 Task: Find connections with filter location Middelkerke with filter topic #Innovativewith filter profile language Potuguese with filter current company Mercuri Urval with filter school Jobs for young freshers in Vellore with filter industry Hydroelectric Power Generation with filter service category Demand Generation with filter keywords title Truck Driver
Action: Mouse moved to (555, 119)
Screenshot: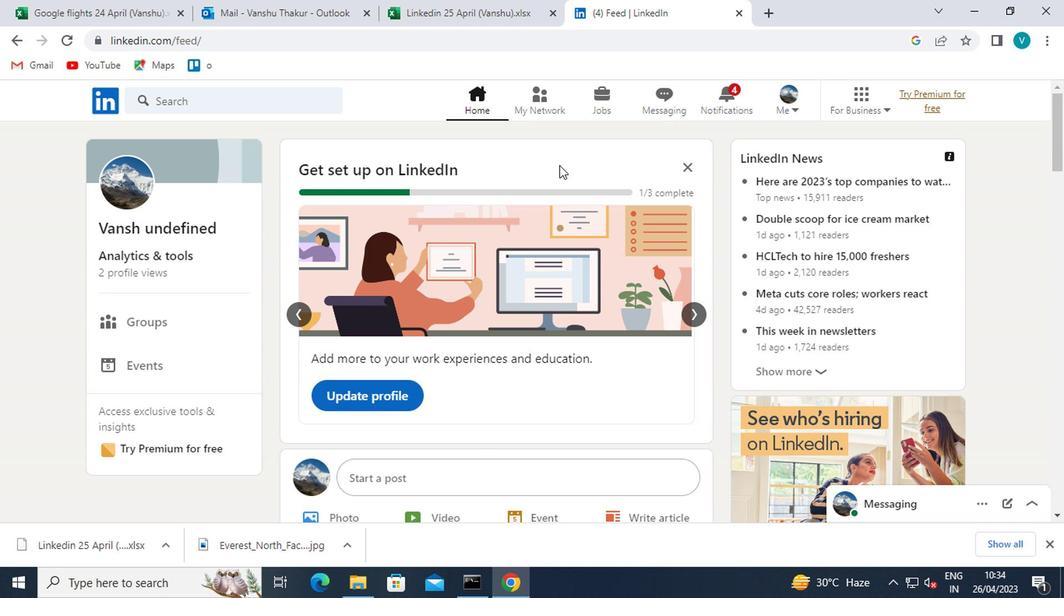 
Action: Mouse pressed left at (555, 119)
Screenshot: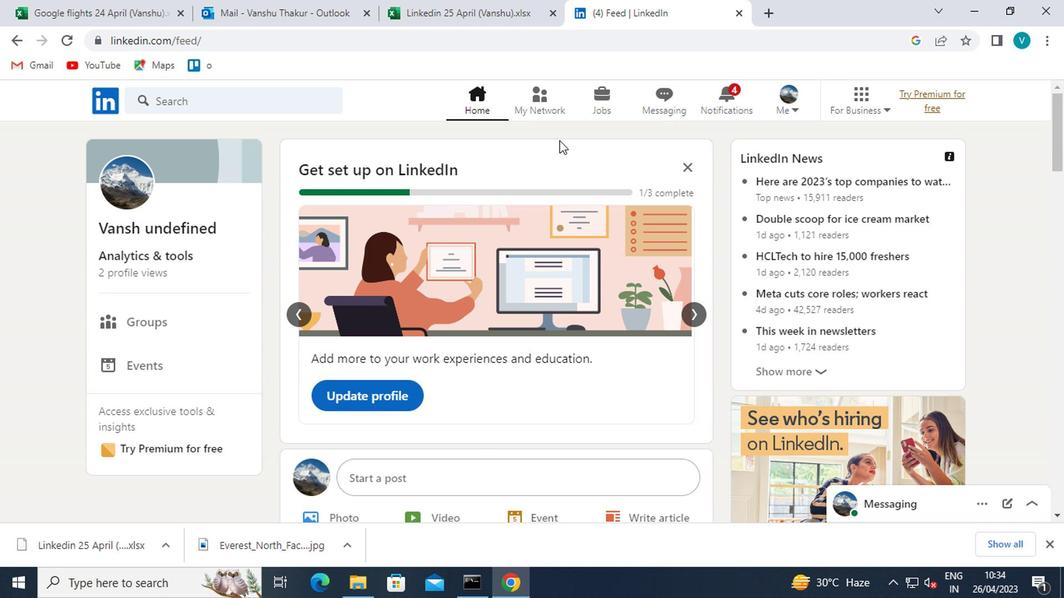 
Action: Mouse moved to (175, 181)
Screenshot: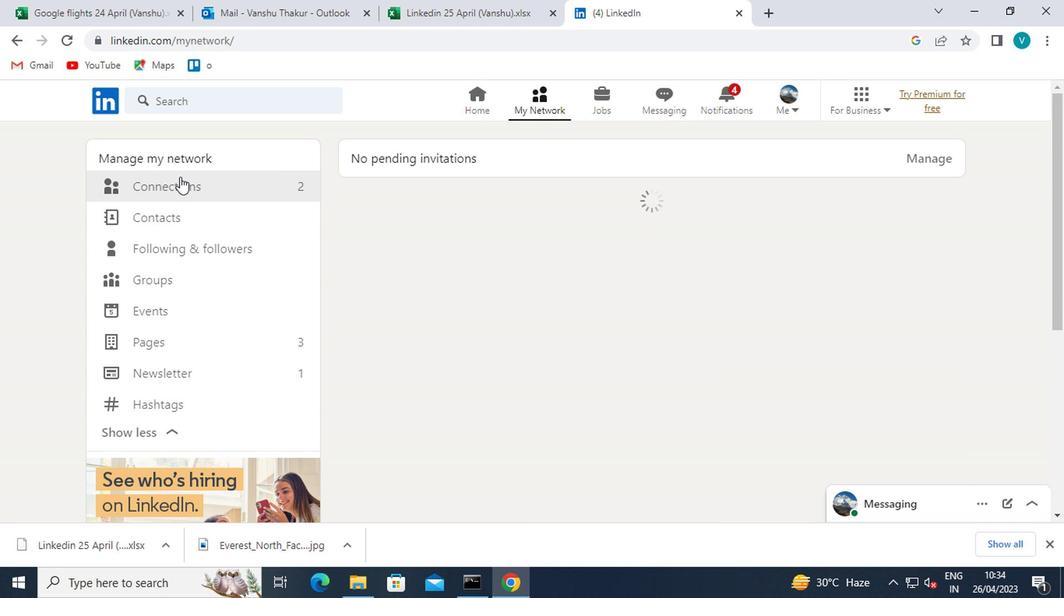 
Action: Mouse pressed left at (175, 181)
Screenshot: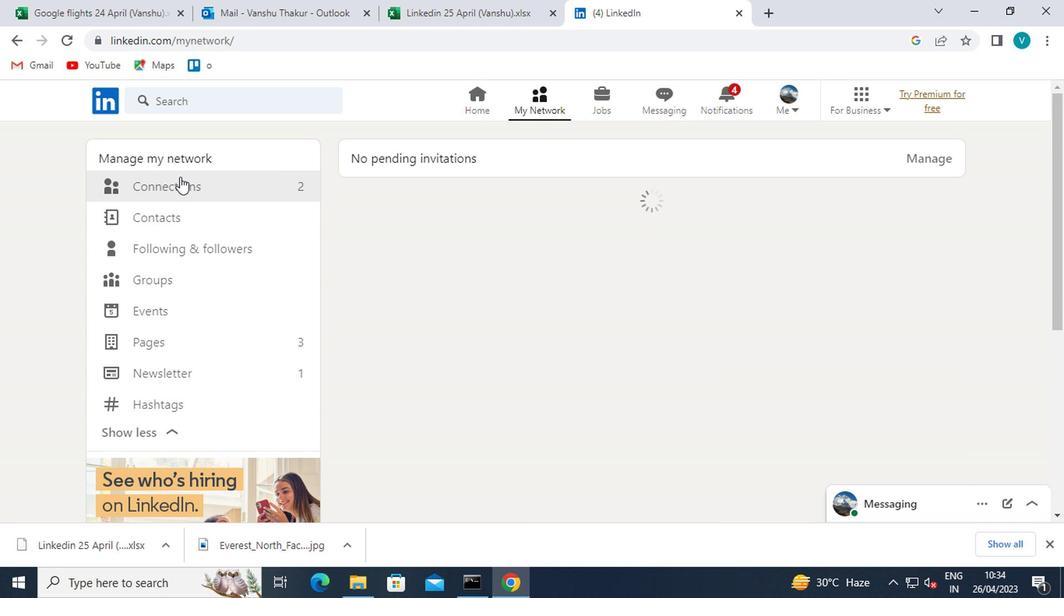 
Action: Mouse moved to (646, 198)
Screenshot: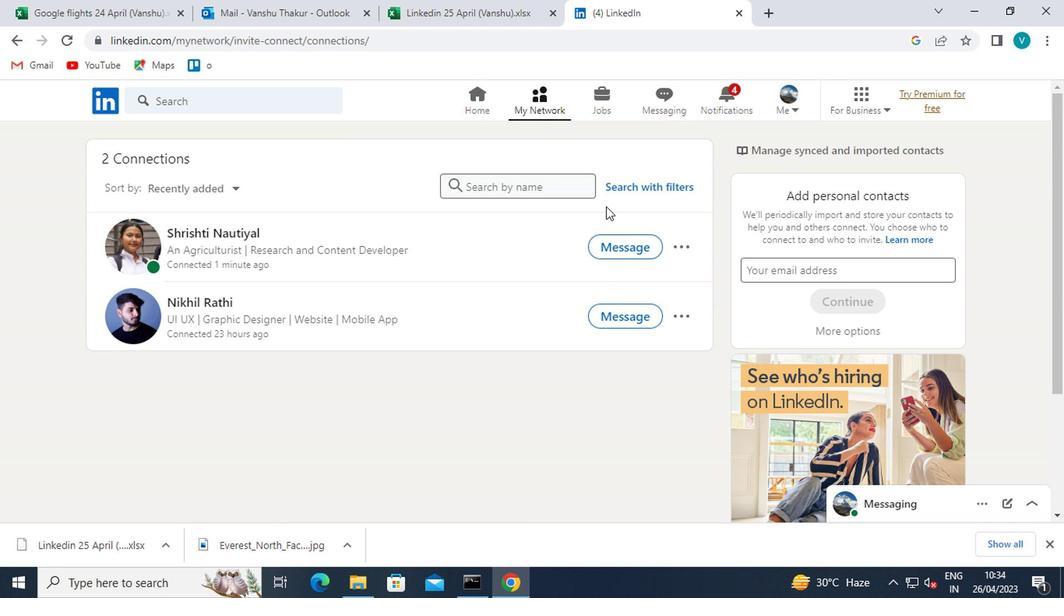 
Action: Mouse pressed left at (646, 198)
Screenshot: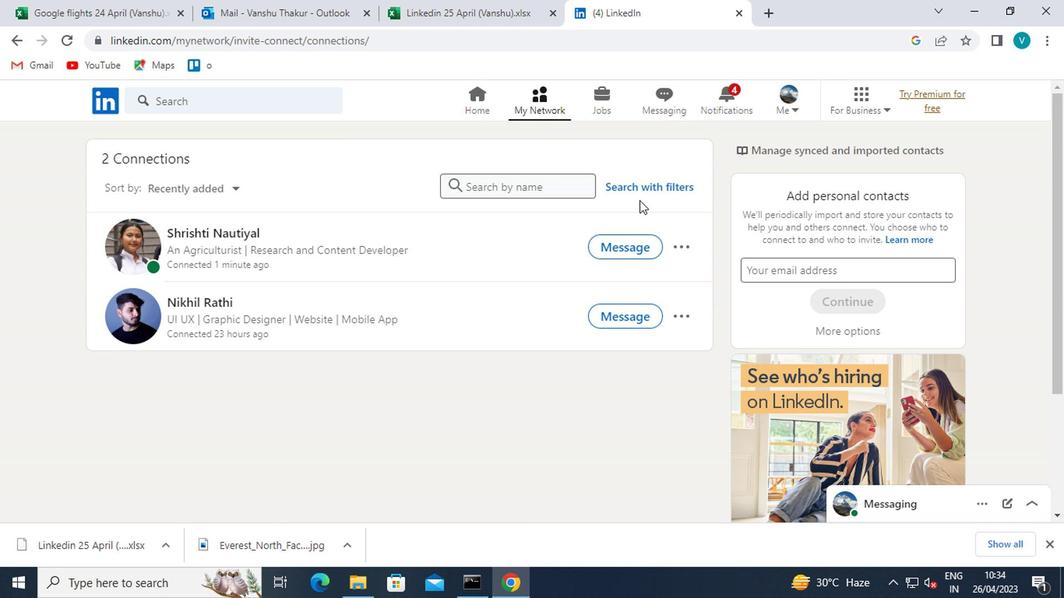 
Action: Mouse moved to (651, 193)
Screenshot: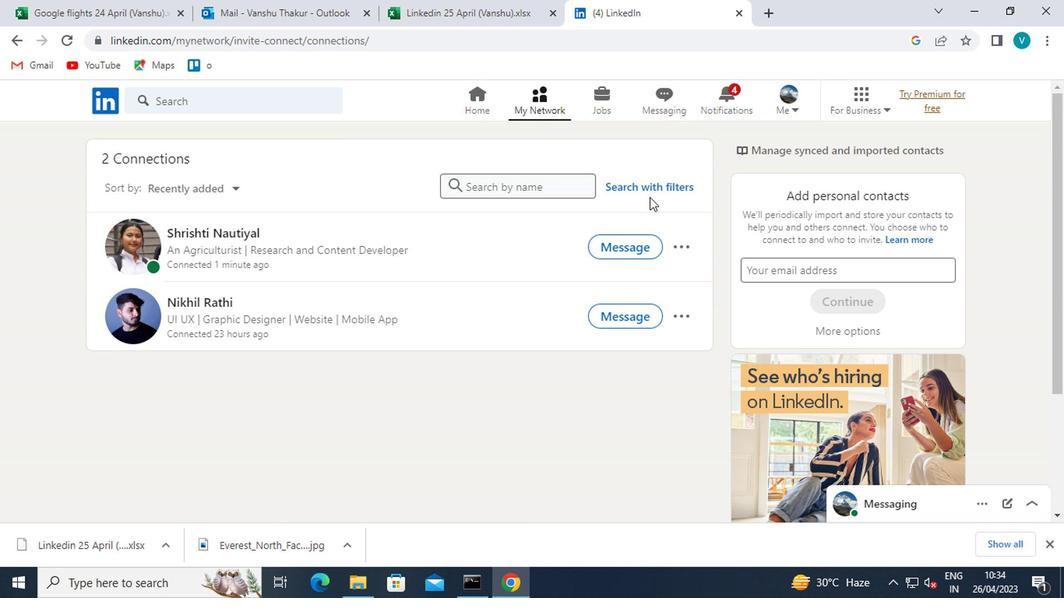 
Action: Mouse pressed left at (651, 193)
Screenshot: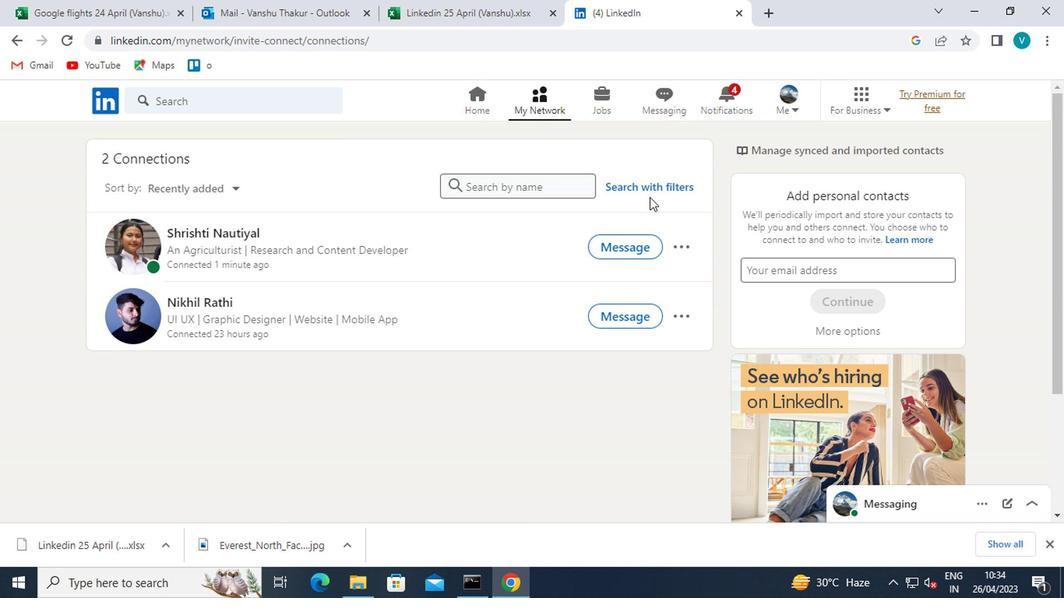 
Action: Mouse moved to (520, 141)
Screenshot: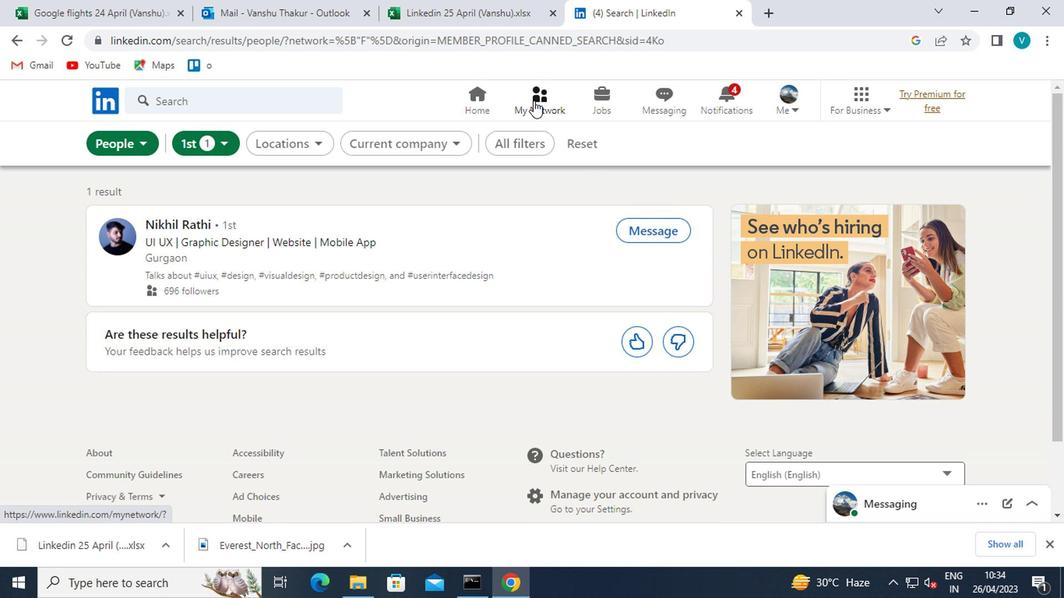 
Action: Mouse pressed left at (520, 141)
Screenshot: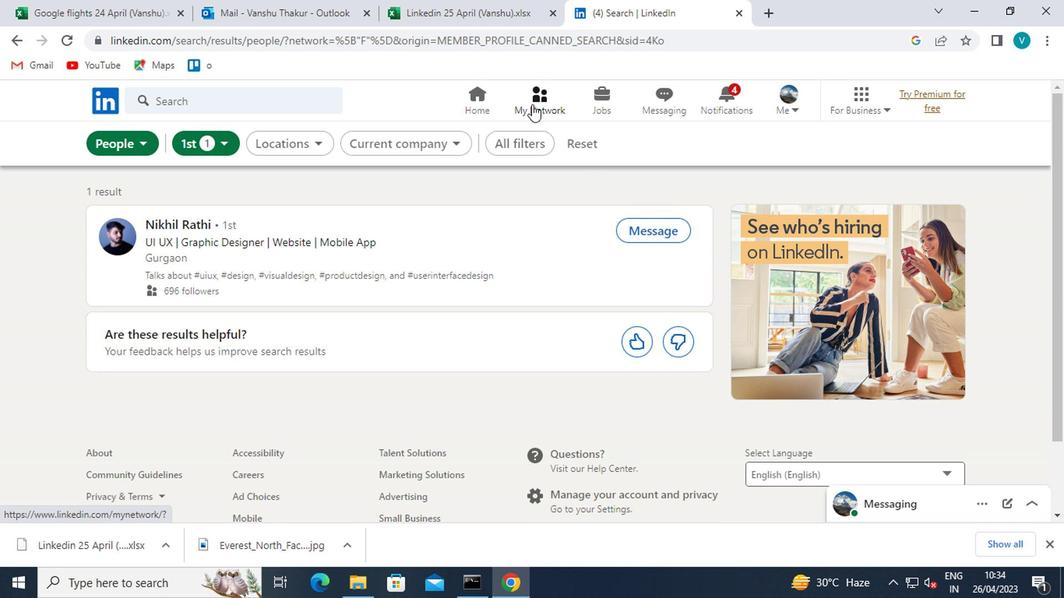 
Action: Mouse moved to (732, 257)
Screenshot: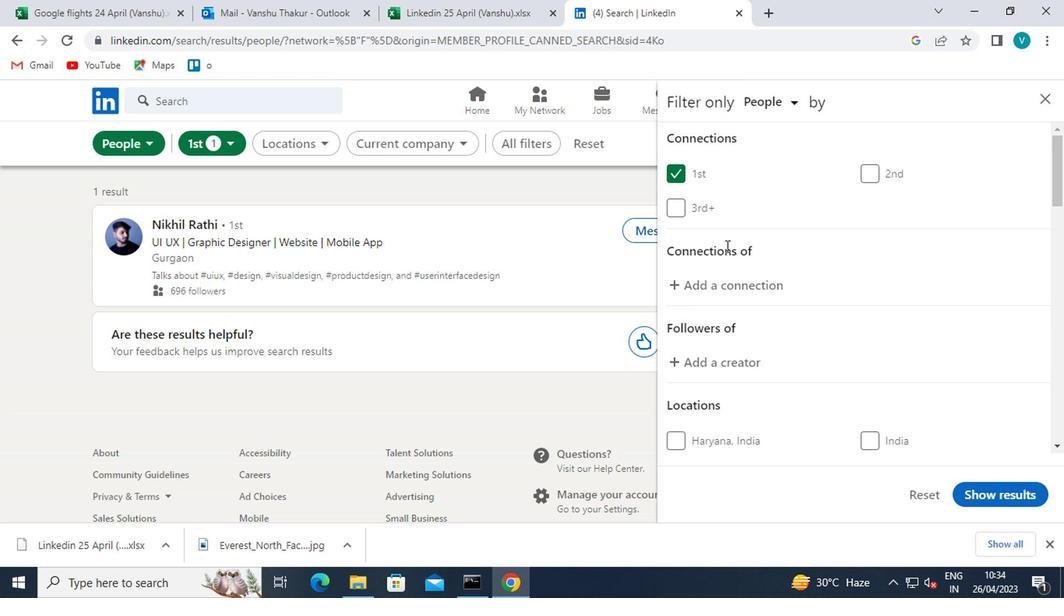 
Action: Mouse scrolled (732, 256) with delta (0, 0)
Screenshot: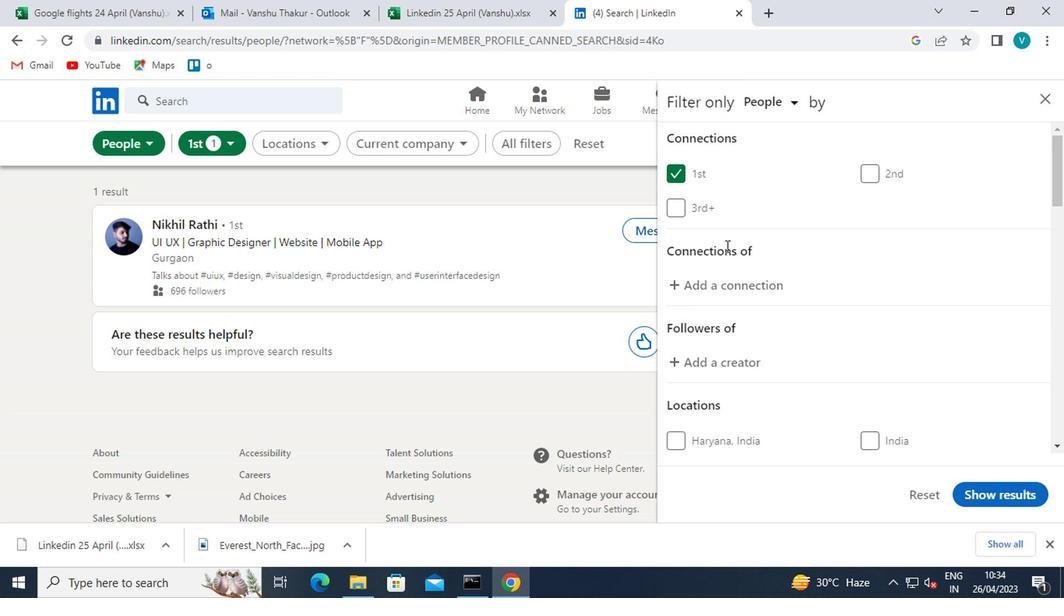 
Action: Mouse moved to (733, 257)
Screenshot: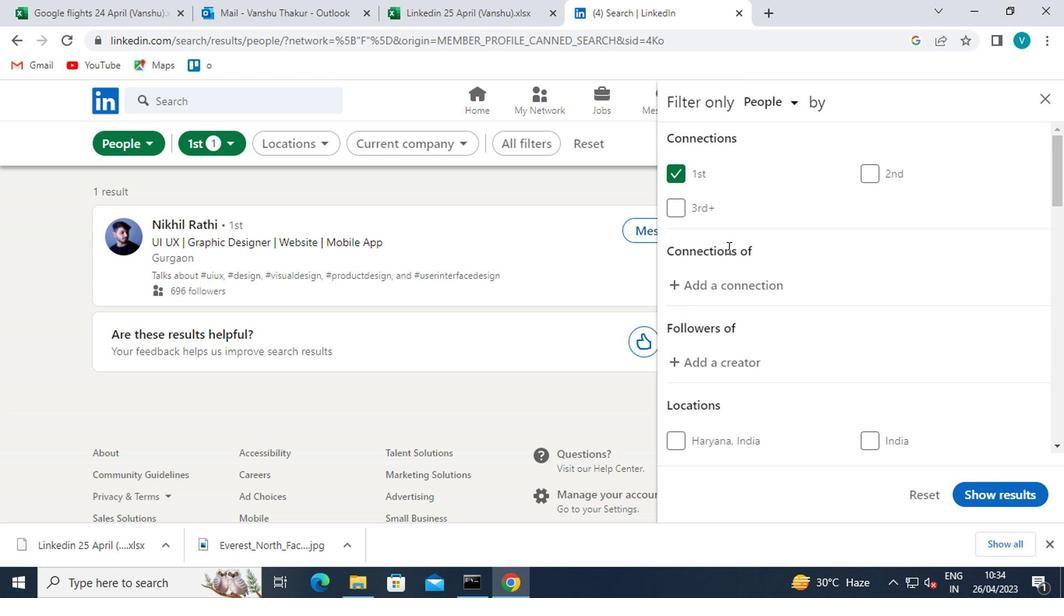 
Action: Mouse scrolled (733, 257) with delta (0, 0)
Screenshot: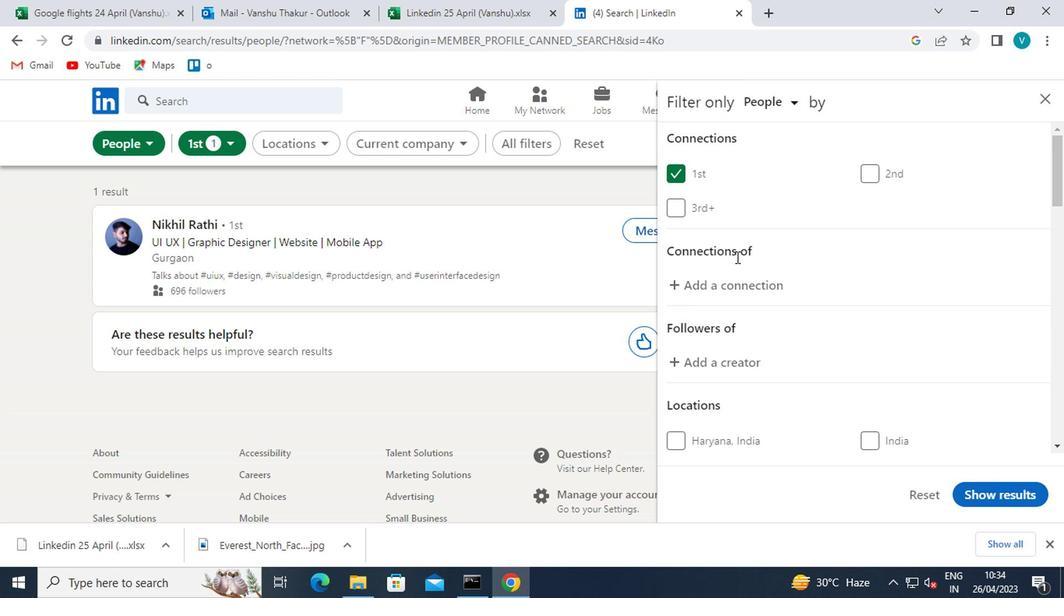 
Action: Mouse scrolled (733, 257) with delta (0, 0)
Screenshot: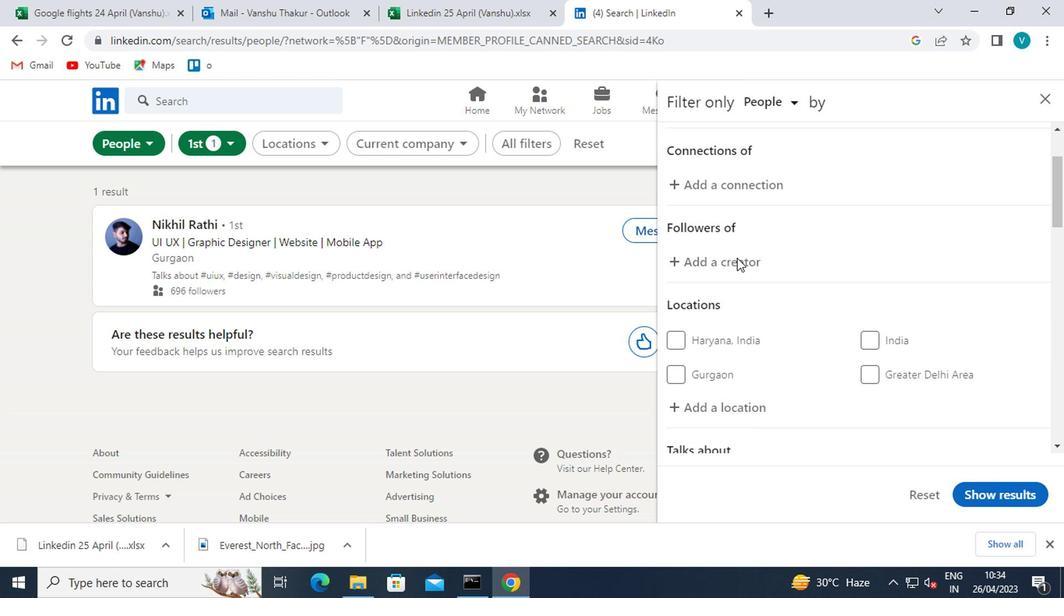 
Action: Mouse moved to (736, 278)
Screenshot: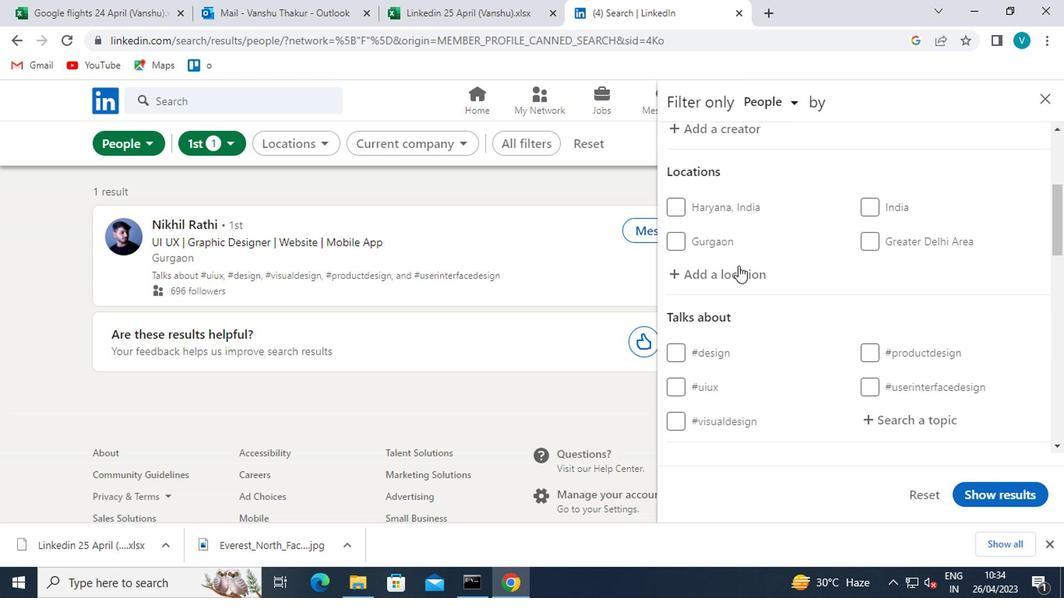 
Action: Mouse pressed left at (736, 278)
Screenshot: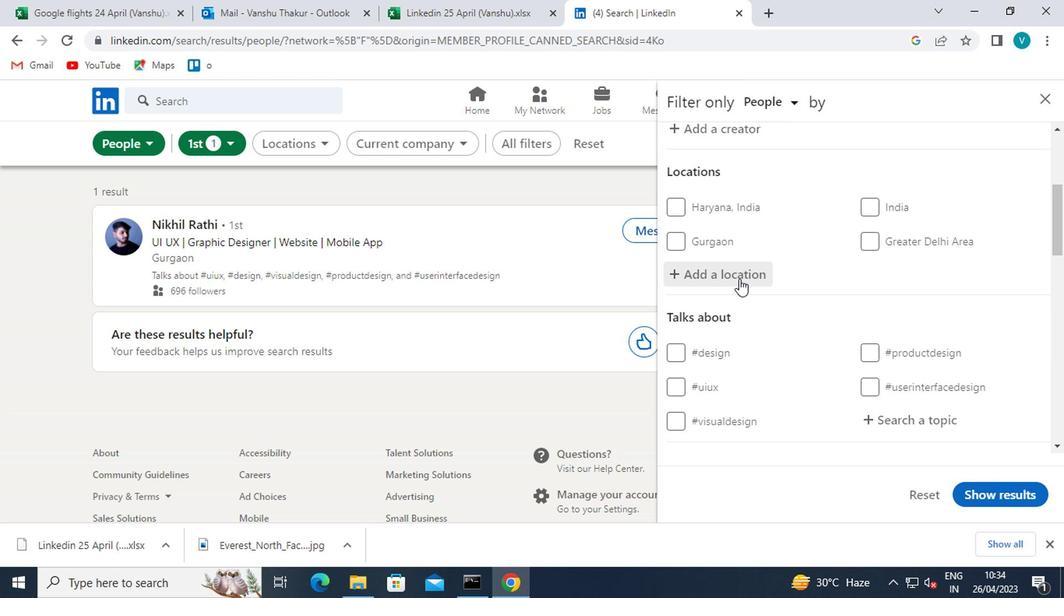 
Action: Key pressed <Key.shift>MIDDLEKERKE
Screenshot: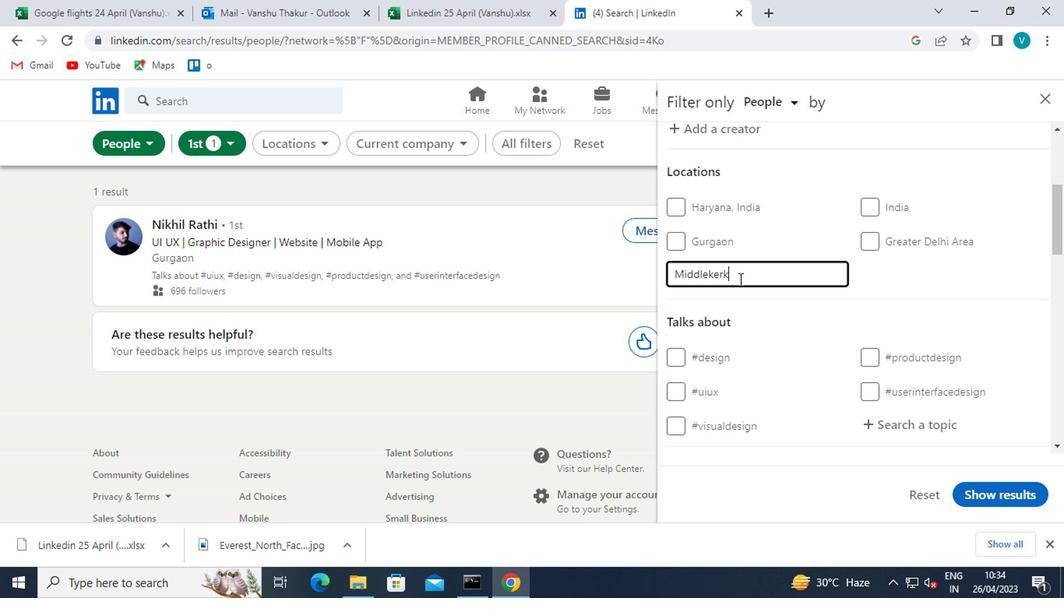 
Action: Mouse moved to (879, 281)
Screenshot: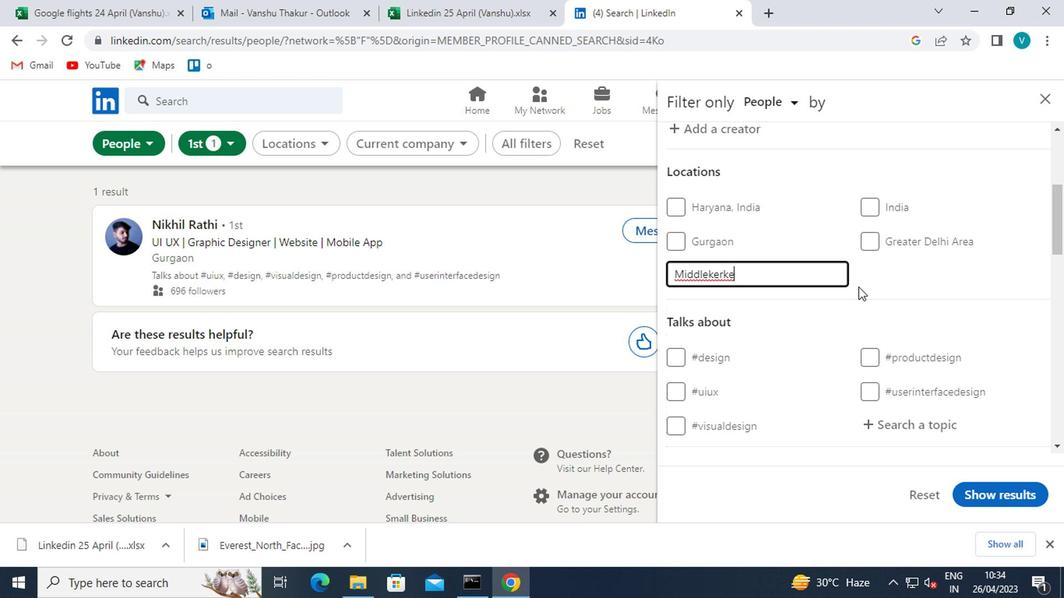 
Action: Mouse pressed left at (879, 281)
Screenshot: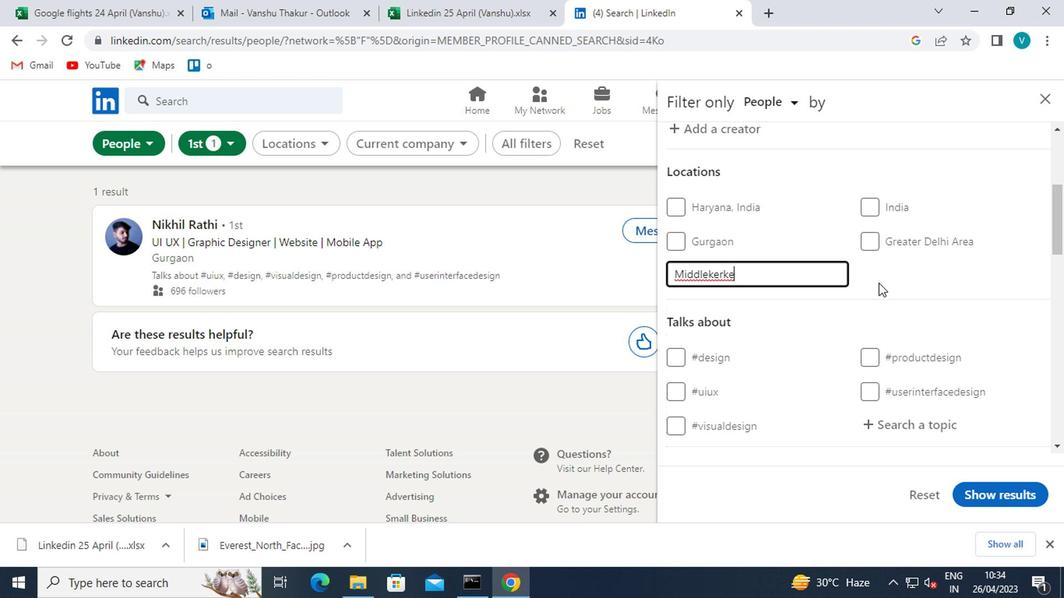 
Action: Mouse moved to (880, 280)
Screenshot: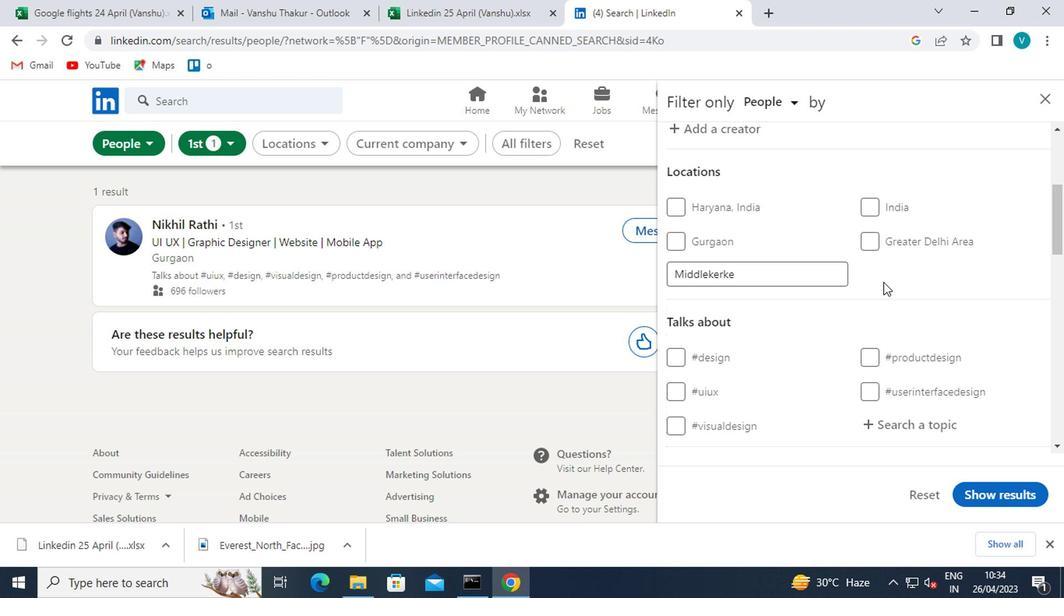 
Action: Mouse scrolled (880, 279) with delta (0, -1)
Screenshot: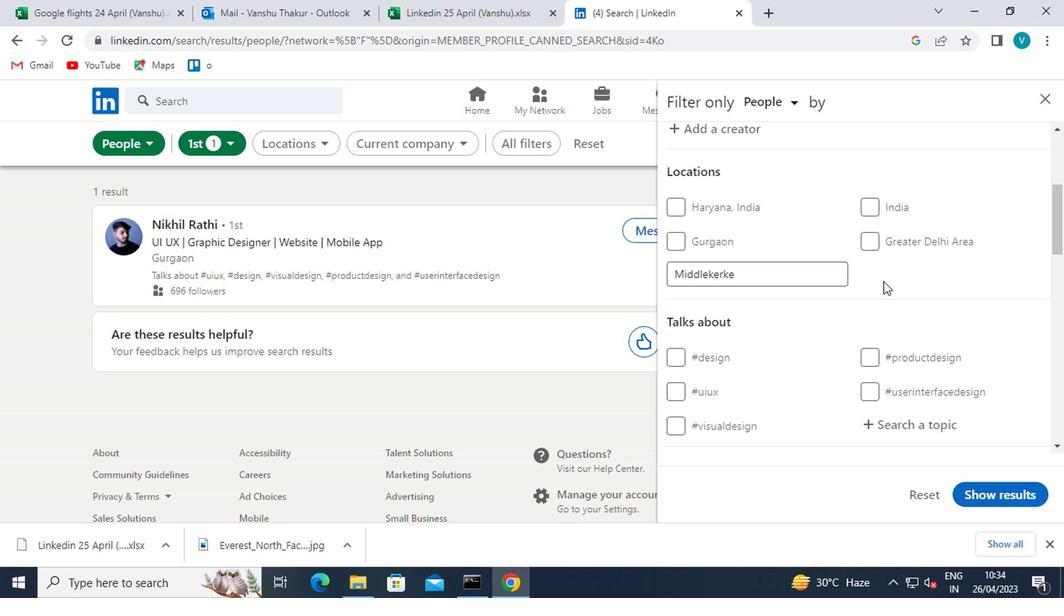 
Action: Mouse moved to (910, 345)
Screenshot: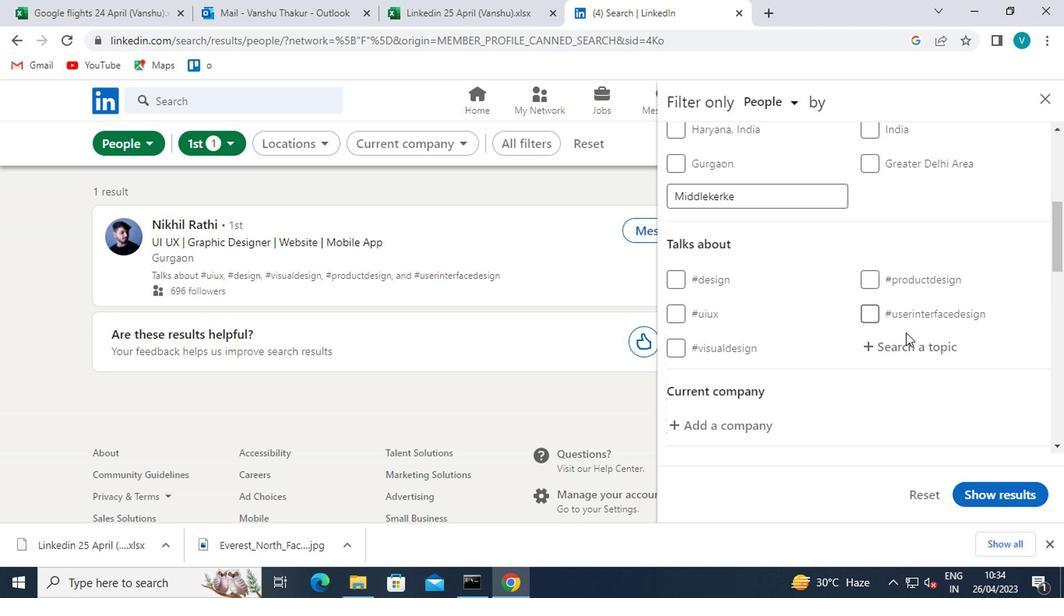 
Action: Mouse pressed left at (910, 345)
Screenshot: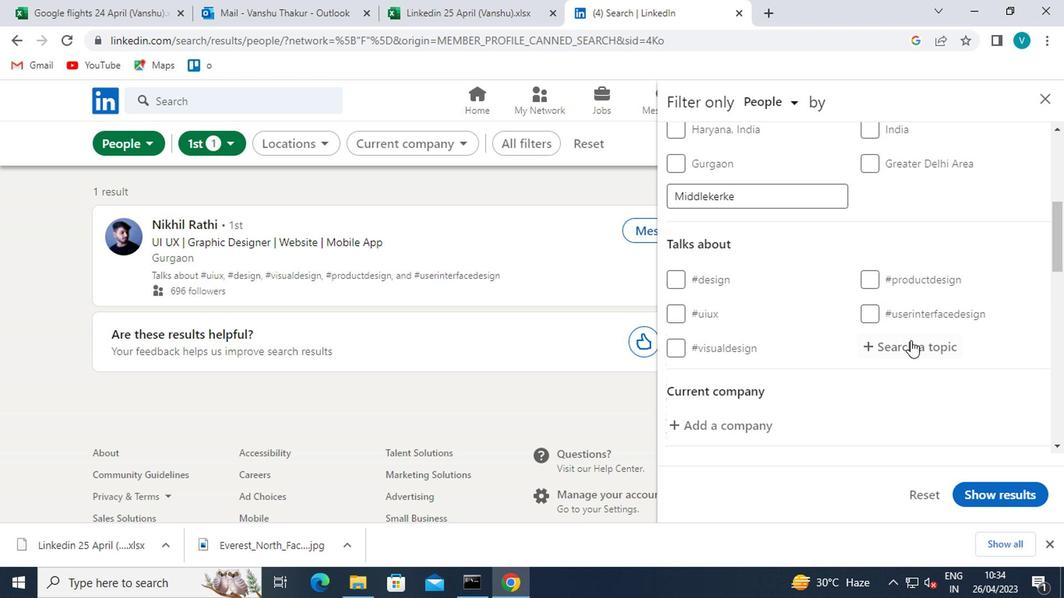 
Action: Key pressed <Key.shift><Key.shift><Key.shift><Key.shift><Key.shift>#<Key.shift>INNOVATIVE
Screenshot: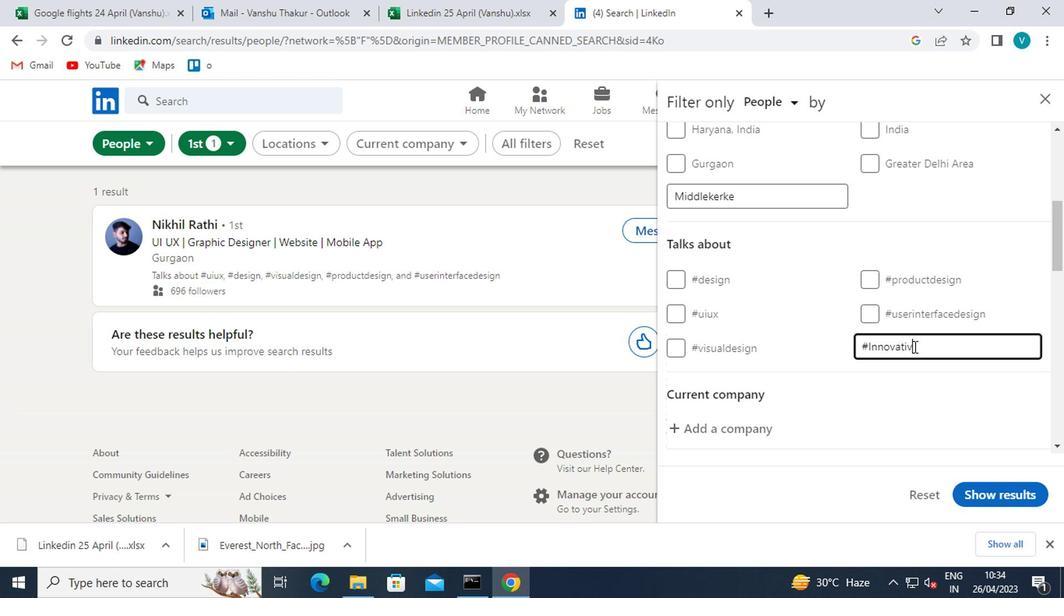 
Action: Mouse moved to (926, 366)
Screenshot: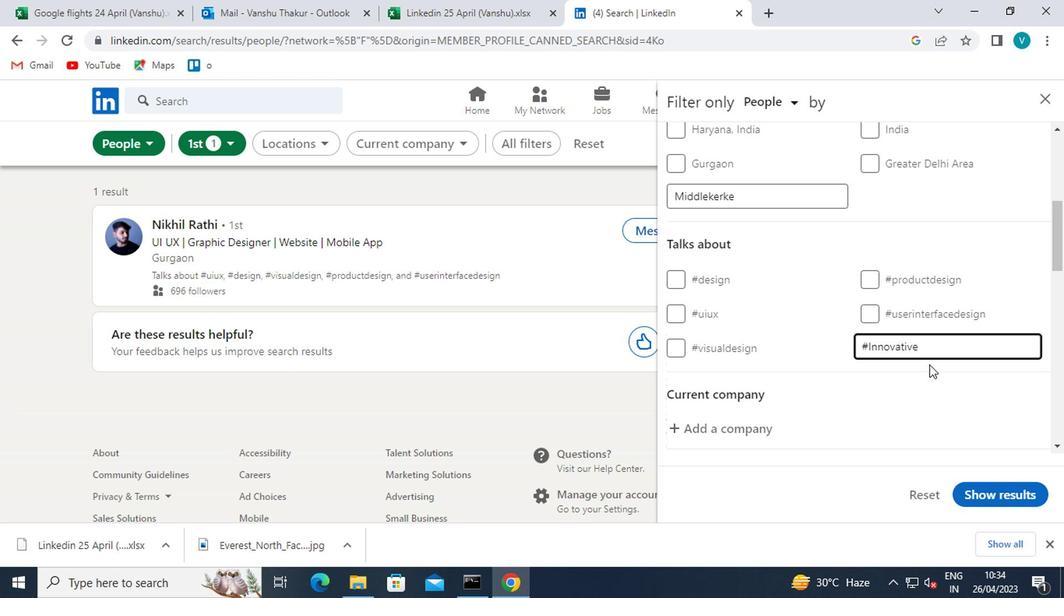 
Action: Mouse pressed left at (926, 366)
Screenshot: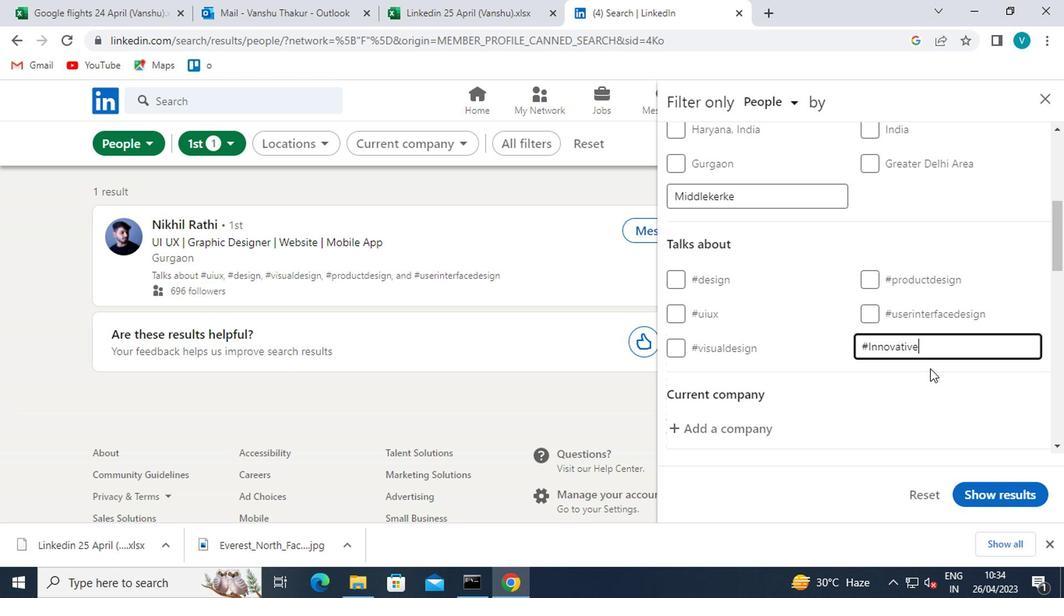 
Action: Mouse scrolled (926, 365) with delta (0, 0)
Screenshot: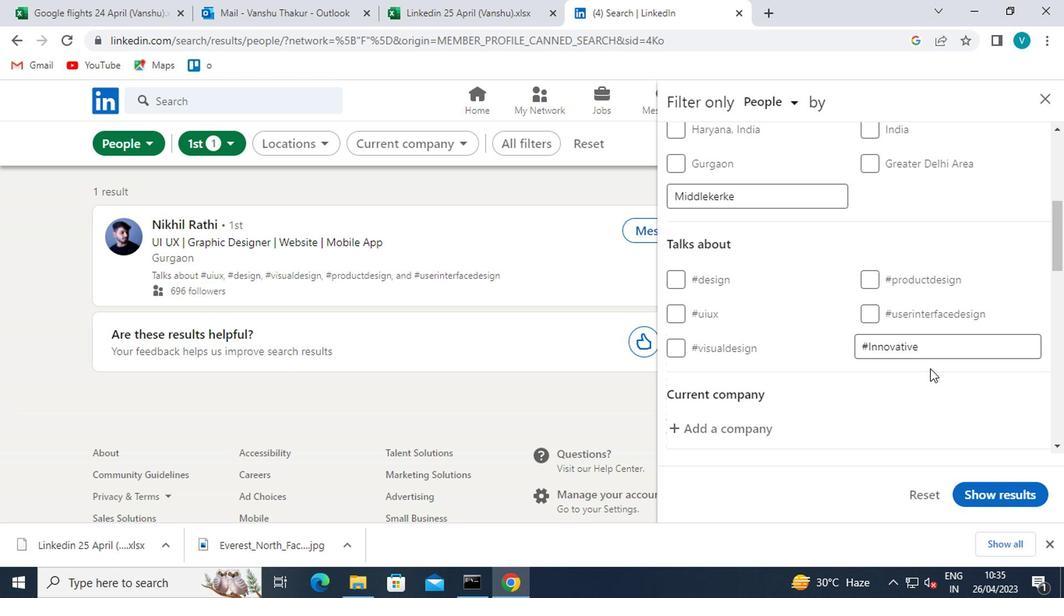 
Action: Mouse moved to (921, 366)
Screenshot: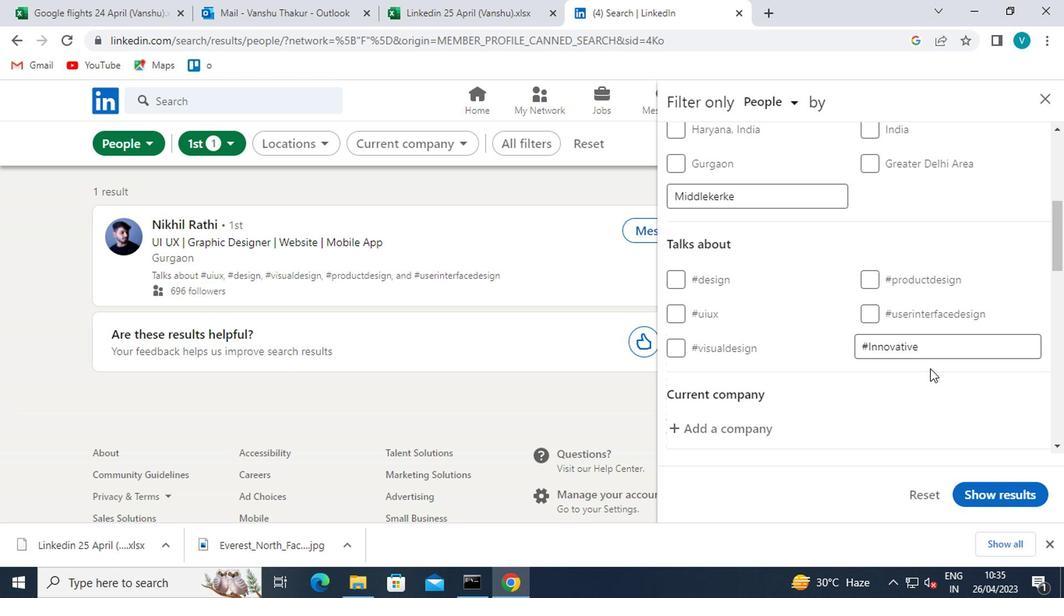 
Action: Mouse scrolled (921, 365) with delta (0, 0)
Screenshot: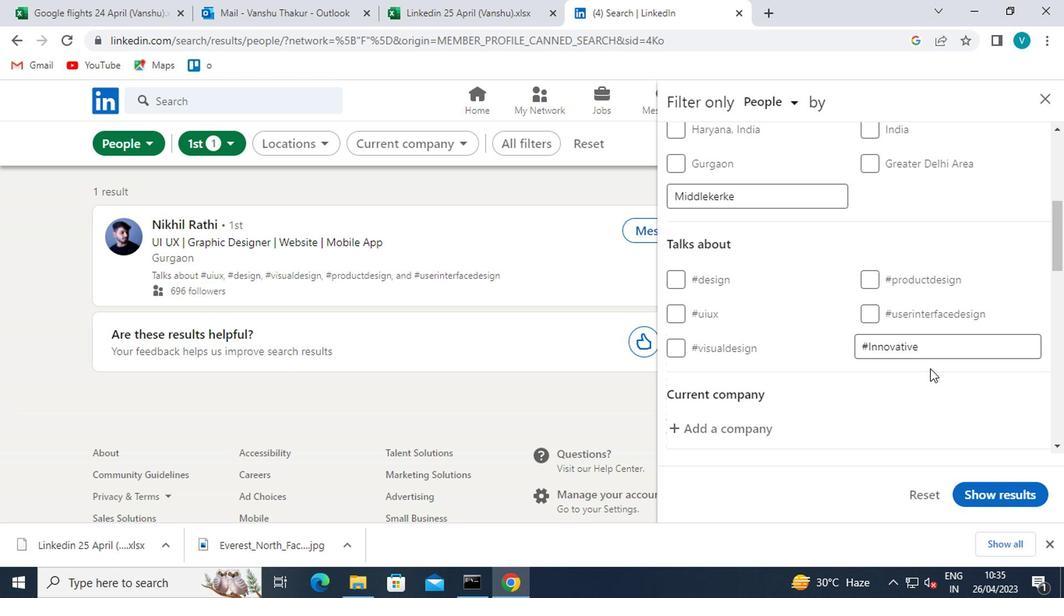 
Action: Mouse moved to (745, 274)
Screenshot: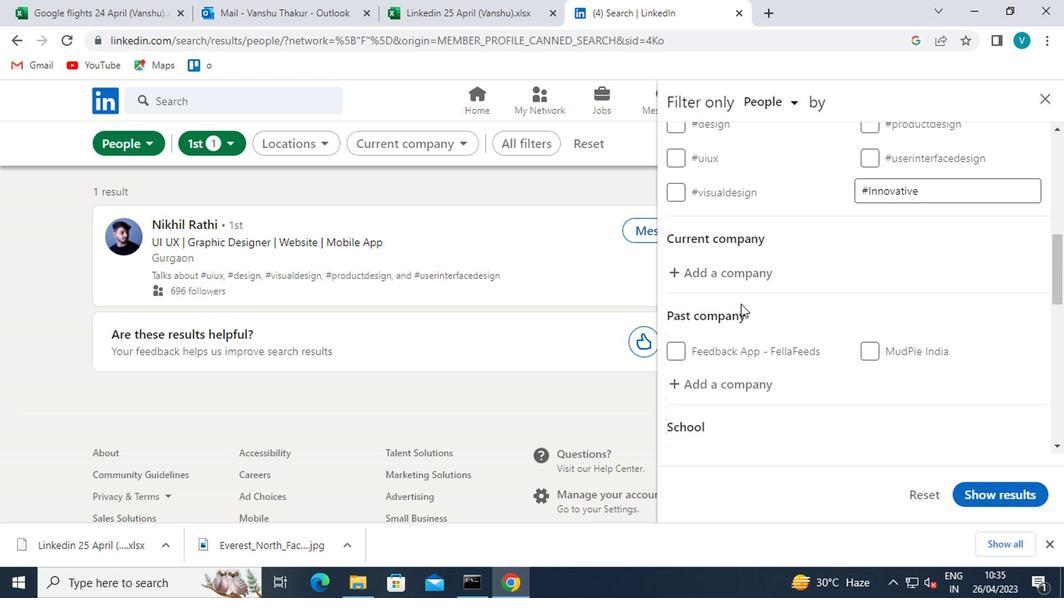 
Action: Mouse pressed left at (745, 274)
Screenshot: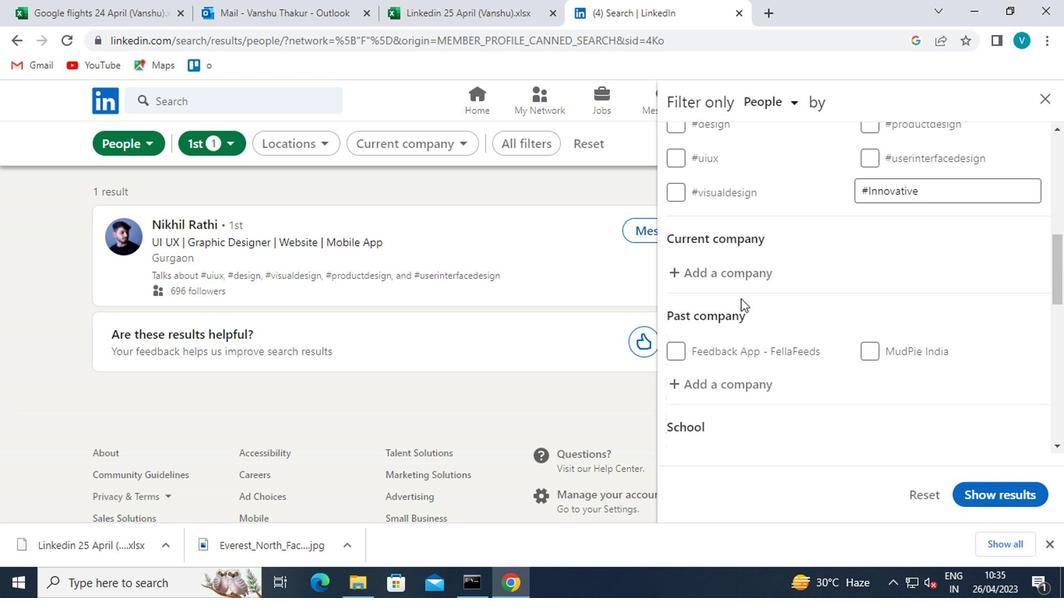 
Action: Key pressed <Key.shift>MERCURI<Key.space><Key.shift>URVAL<Key.space>
Screenshot: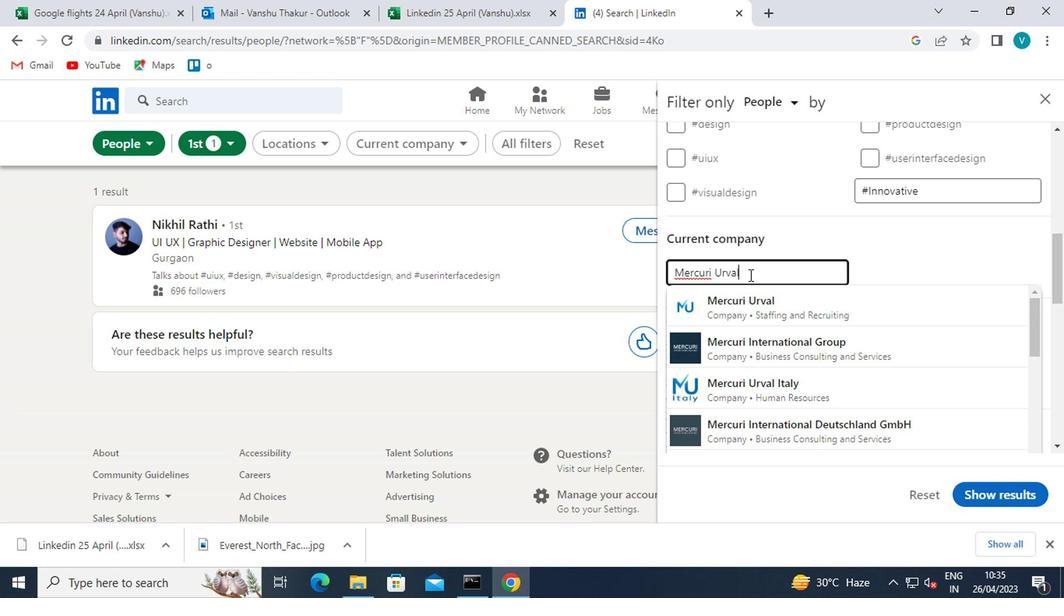 
Action: Mouse moved to (756, 295)
Screenshot: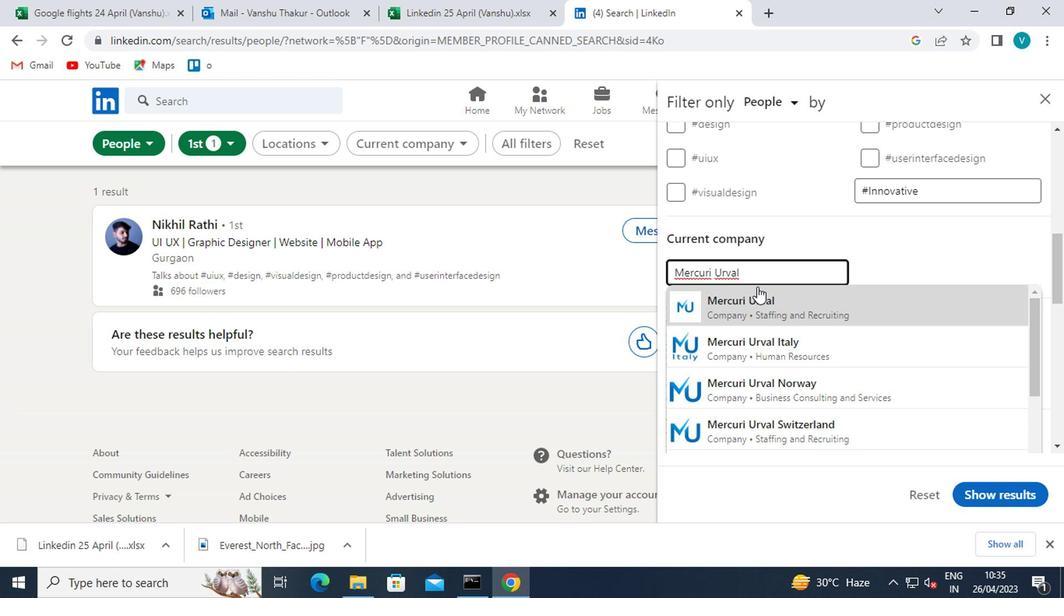 
Action: Mouse pressed left at (756, 295)
Screenshot: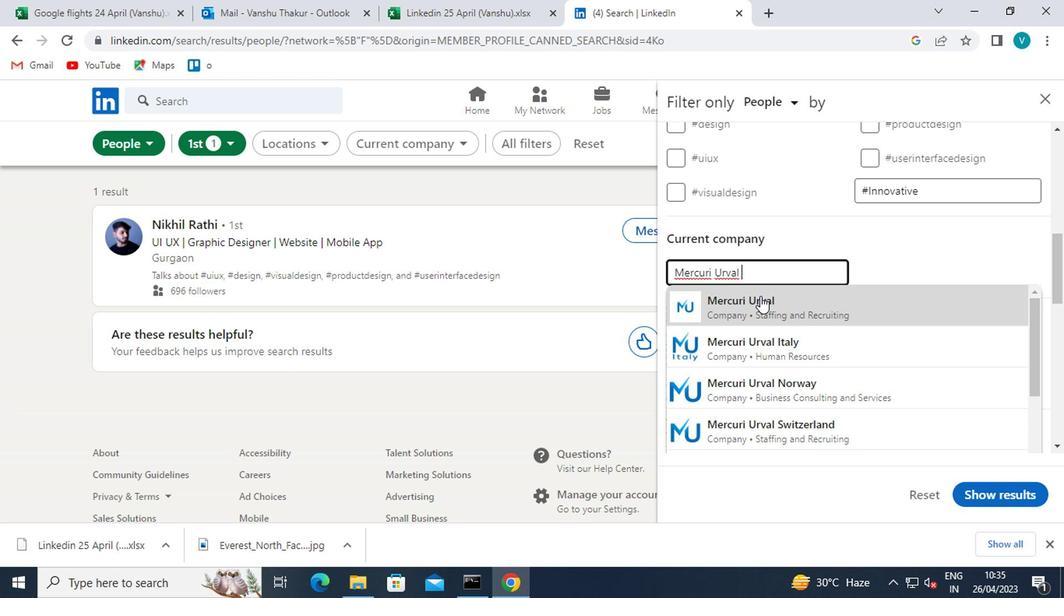 
Action: Mouse scrolled (756, 294) with delta (0, 0)
Screenshot: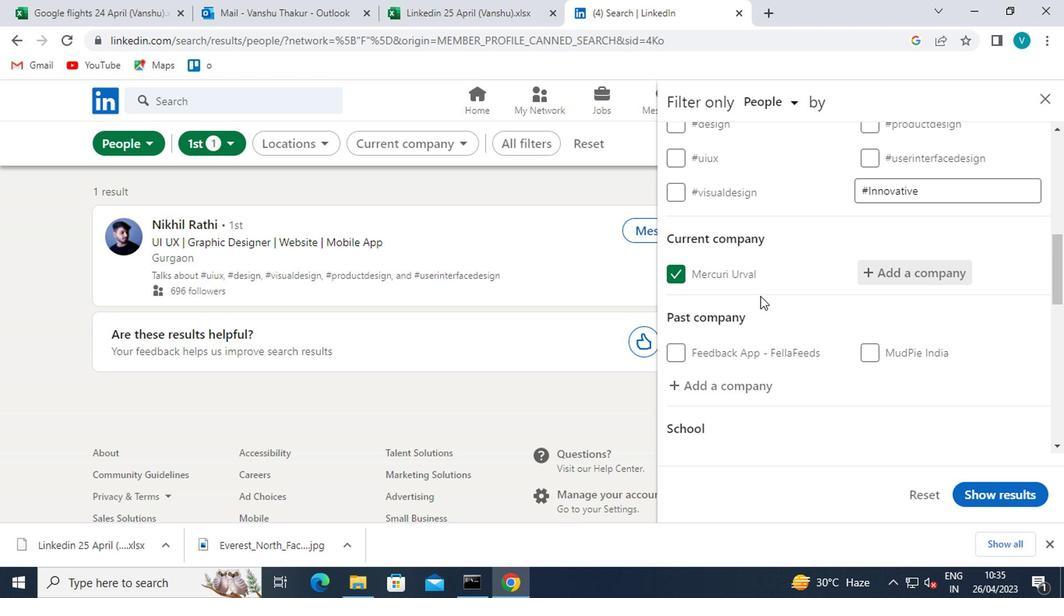 
Action: Mouse scrolled (756, 294) with delta (0, 0)
Screenshot: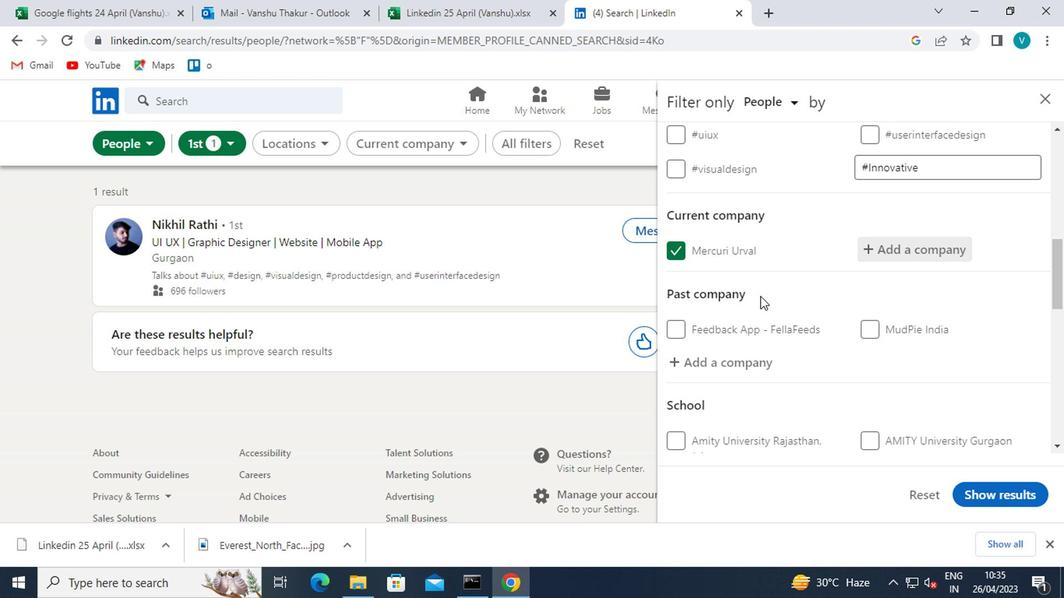 
Action: Mouse moved to (719, 350)
Screenshot: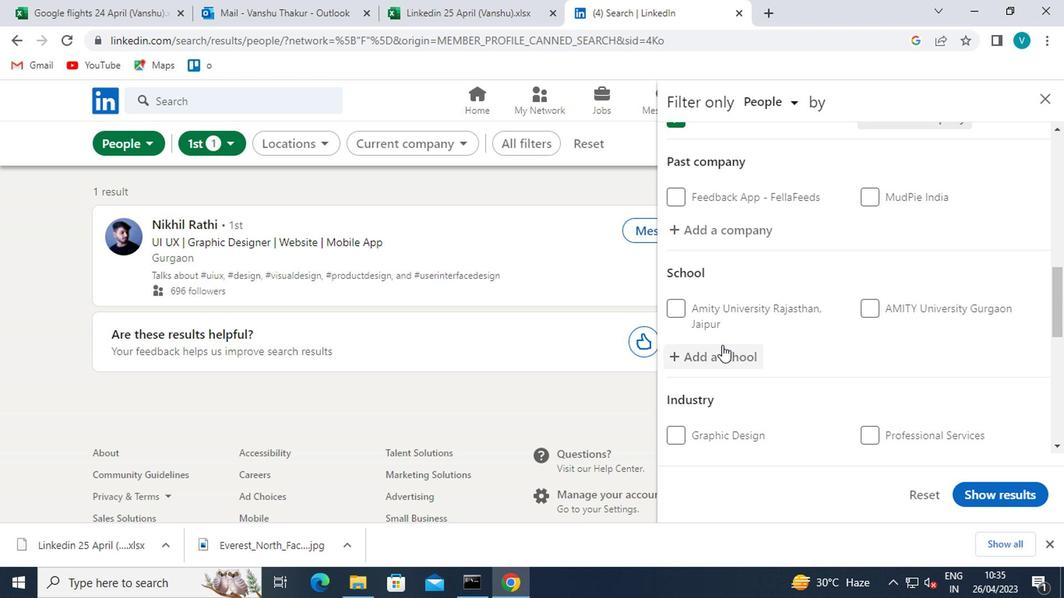 
Action: Mouse pressed left at (719, 350)
Screenshot: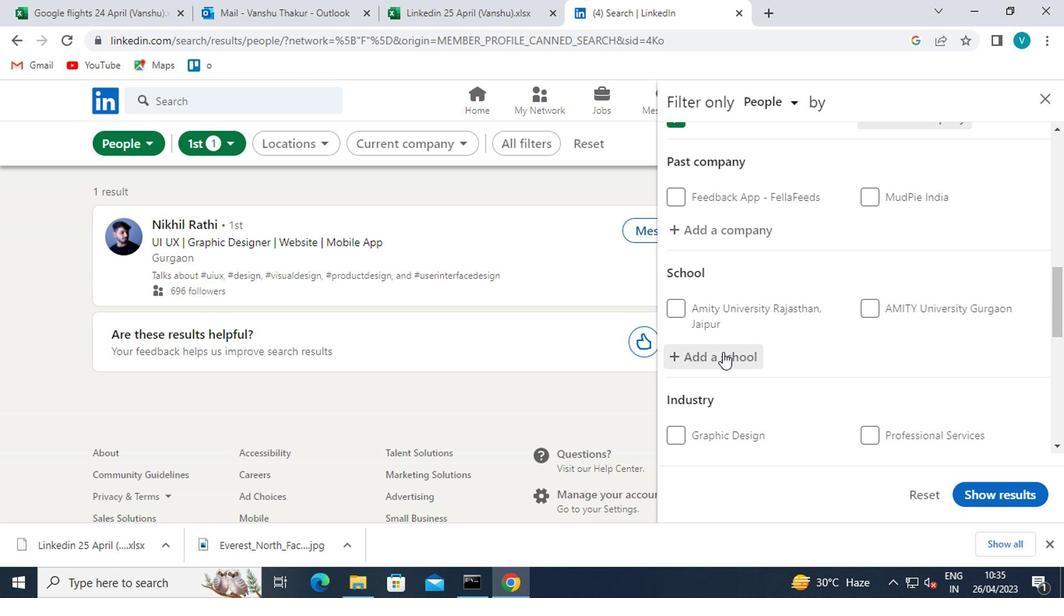 
Action: Key pressed <Key.shift>SCHOOL<Key.space><Key.shift>JON
Screenshot: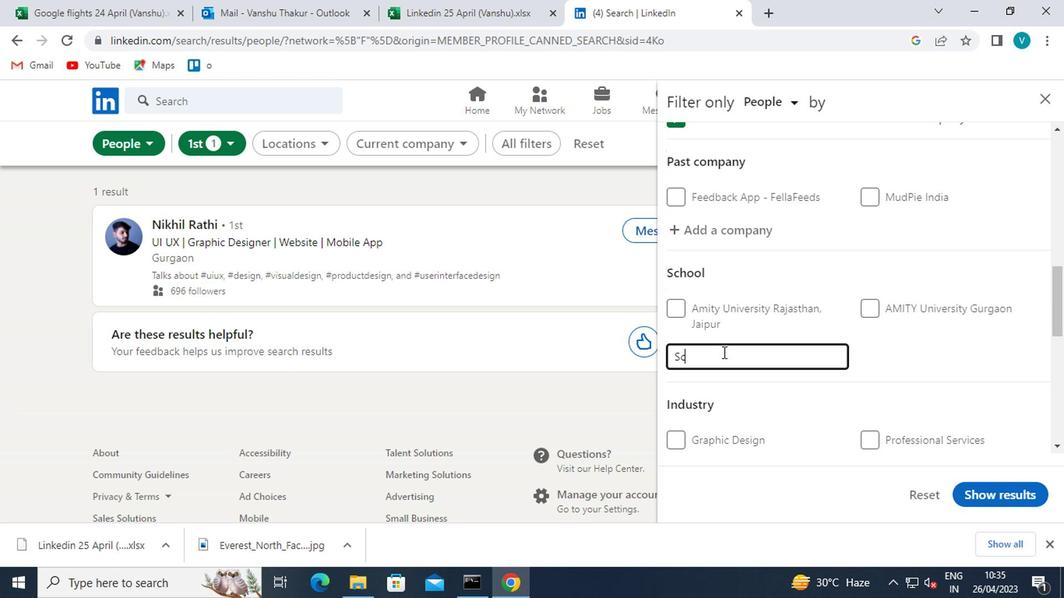 
Action: Mouse moved to (944, 297)
Screenshot: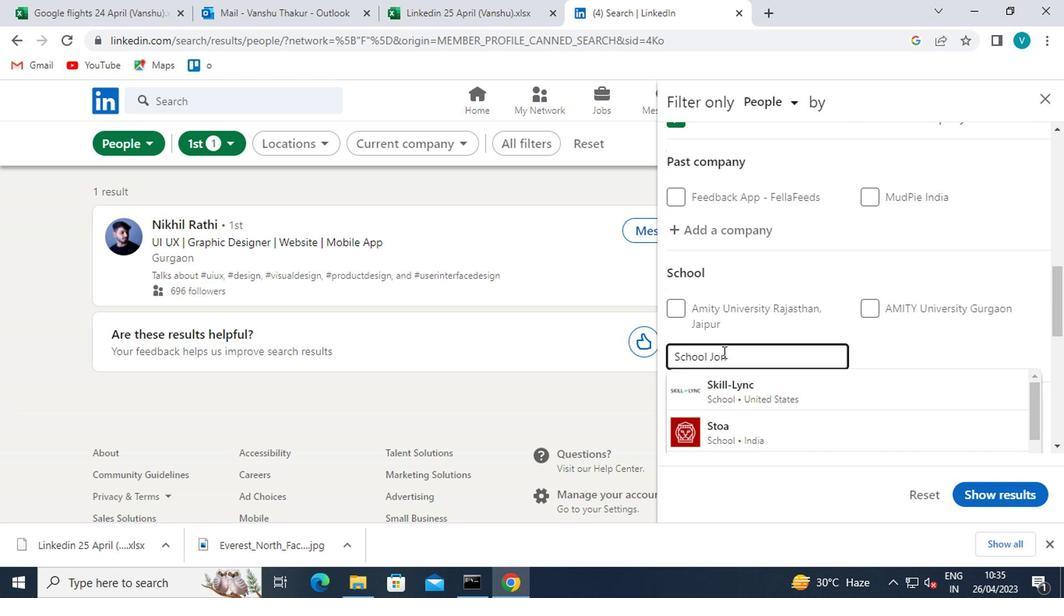 
Action: Key pressed <Key.backspace>BS<Key.space>FOR<Key.space>YOUNF<Key.backspace>G<Key.space><Key.shift>FRESHERS
Screenshot: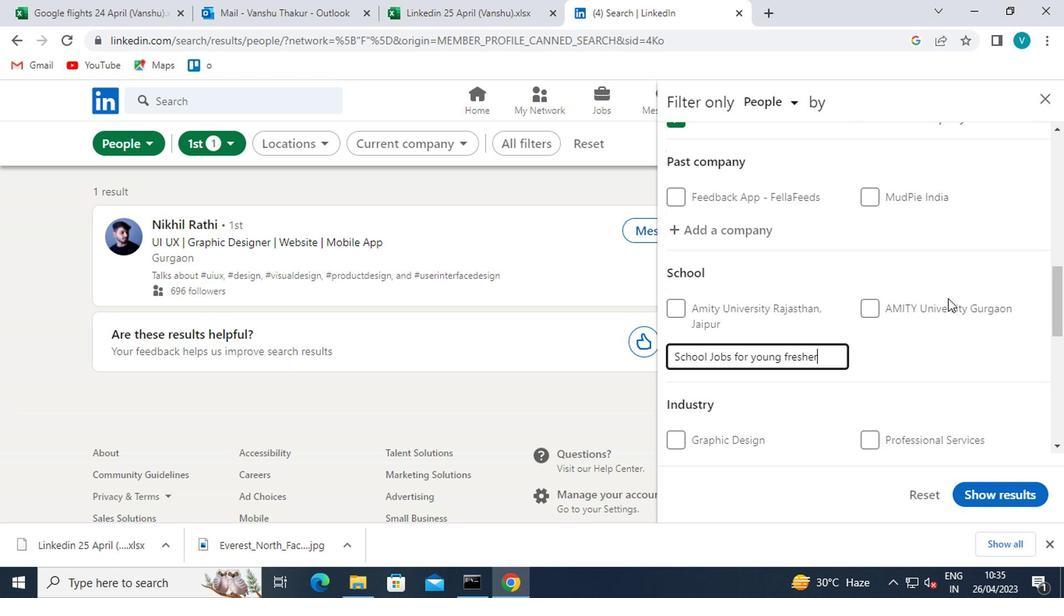 
Action: Mouse moved to (906, 341)
Screenshot: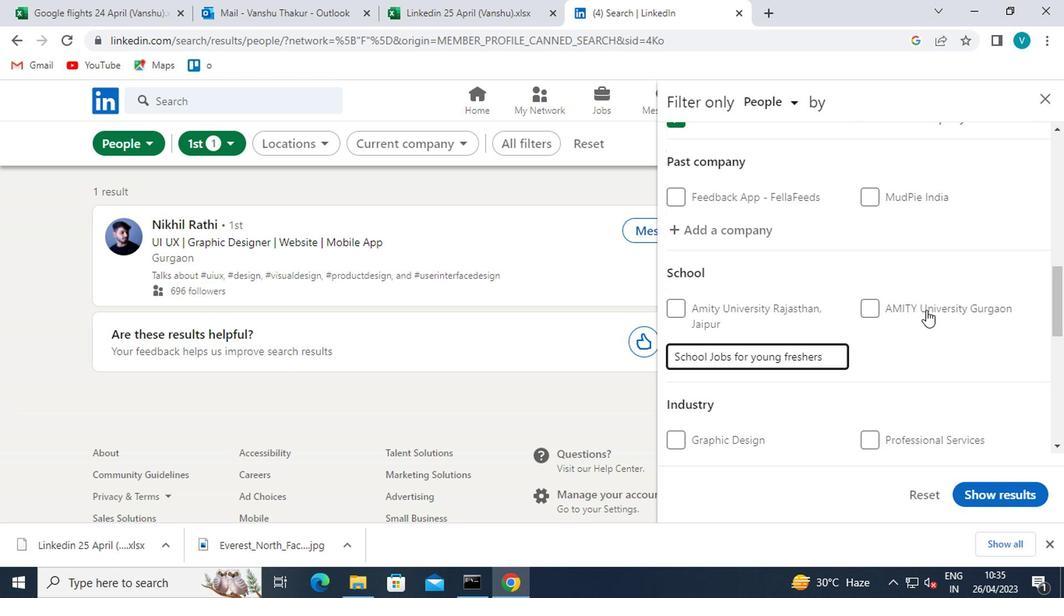 
Action: Key pressed <Key.space>IN<Key.space><Key.shift>VELLORE
Screenshot: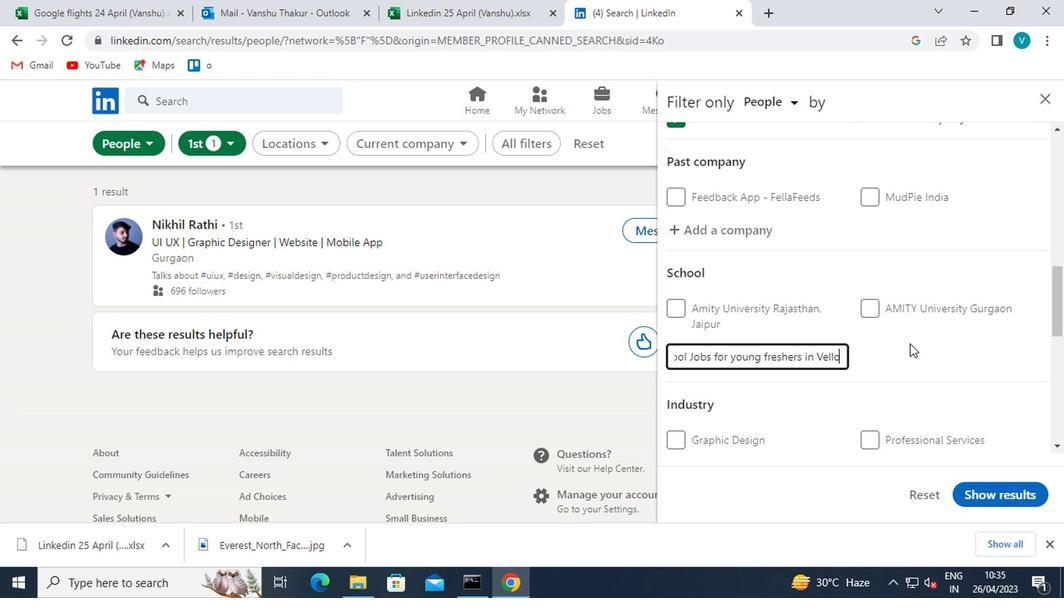 
Action: Mouse pressed left at (906, 341)
Screenshot: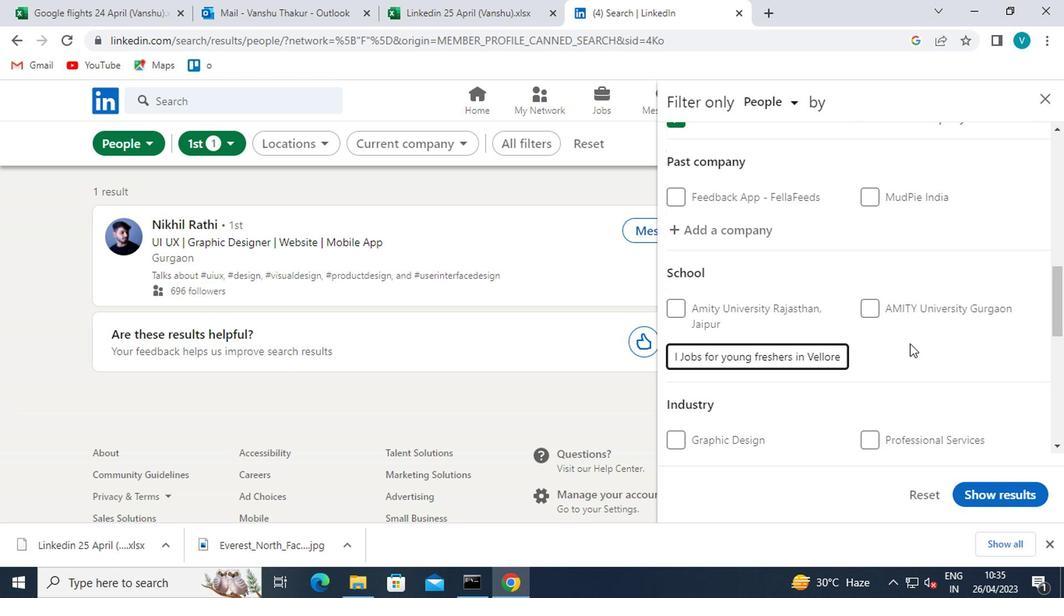 
Action: Mouse scrolled (906, 341) with delta (0, 0)
Screenshot: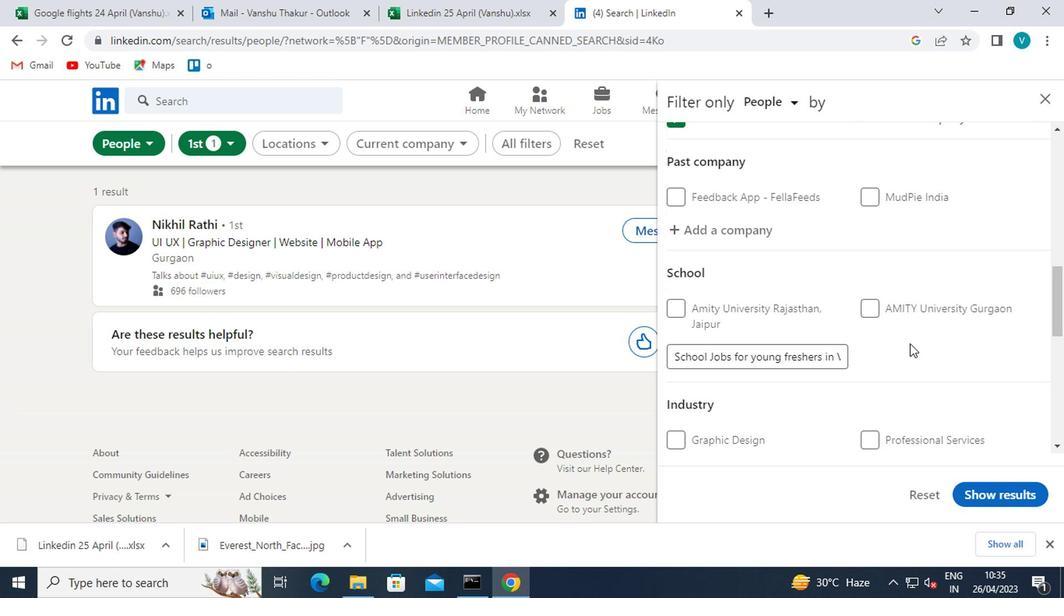 
Action: Mouse scrolled (906, 341) with delta (0, 0)
Screenshot: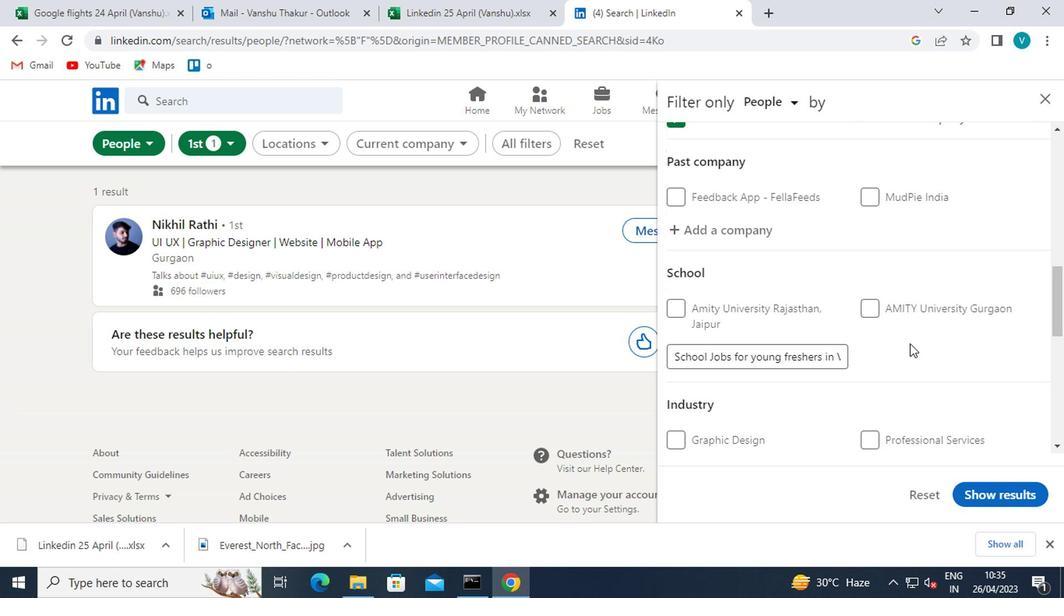 
Action: Mouse scrolled (906, 341) with delta (0, 0)
Screenshot: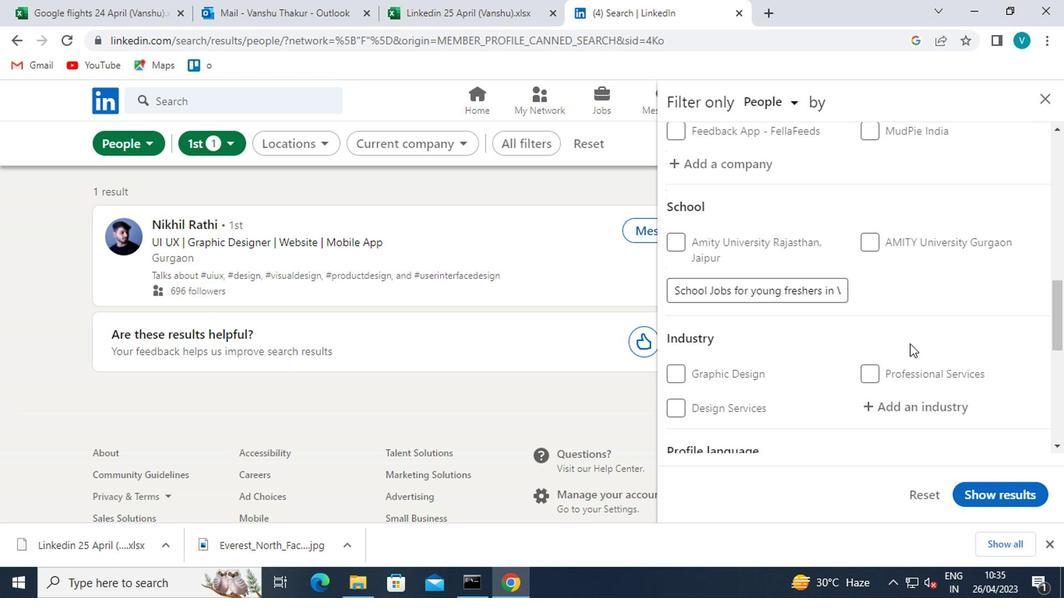 
Action: Mouse moved to (926, 246)
Screenshot: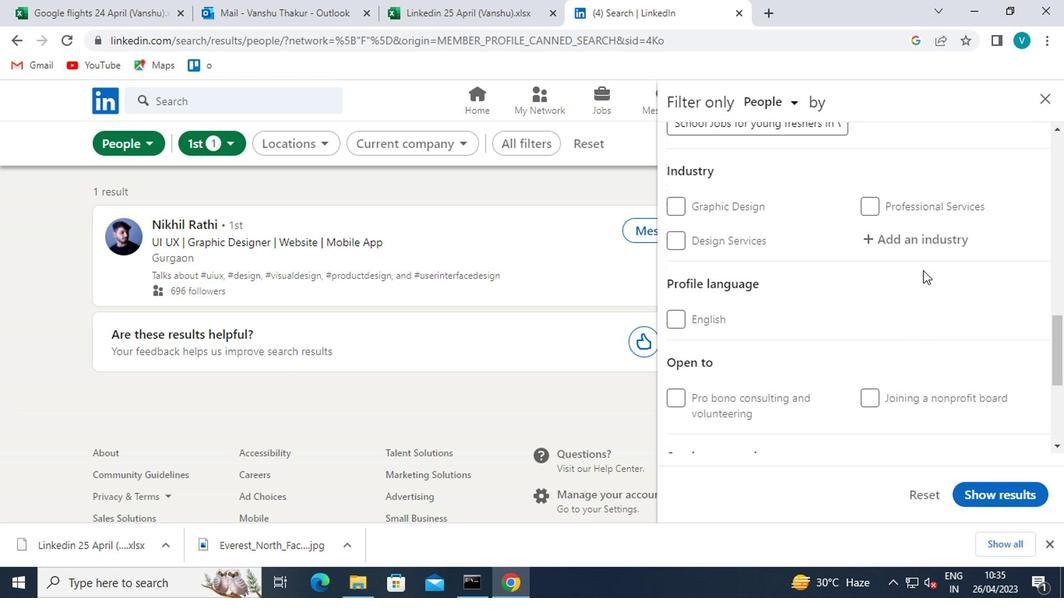 
Action: Mouse pressed left at (926, 246)
Screenshot: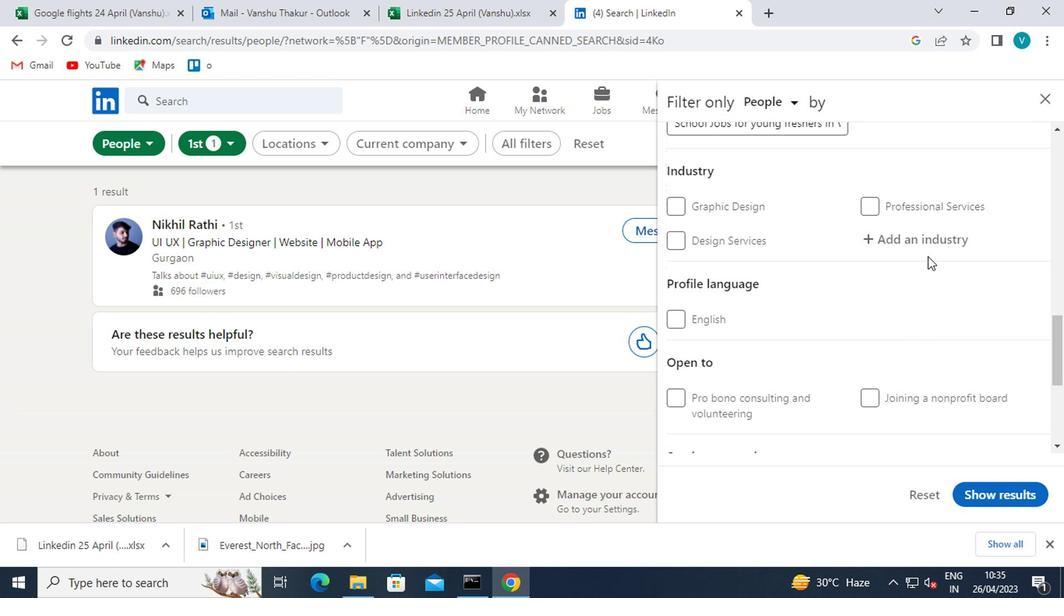 
Action: Key pressed <Key.shift>HYF<Key.backspace>DROELECTRIC
Screenshot: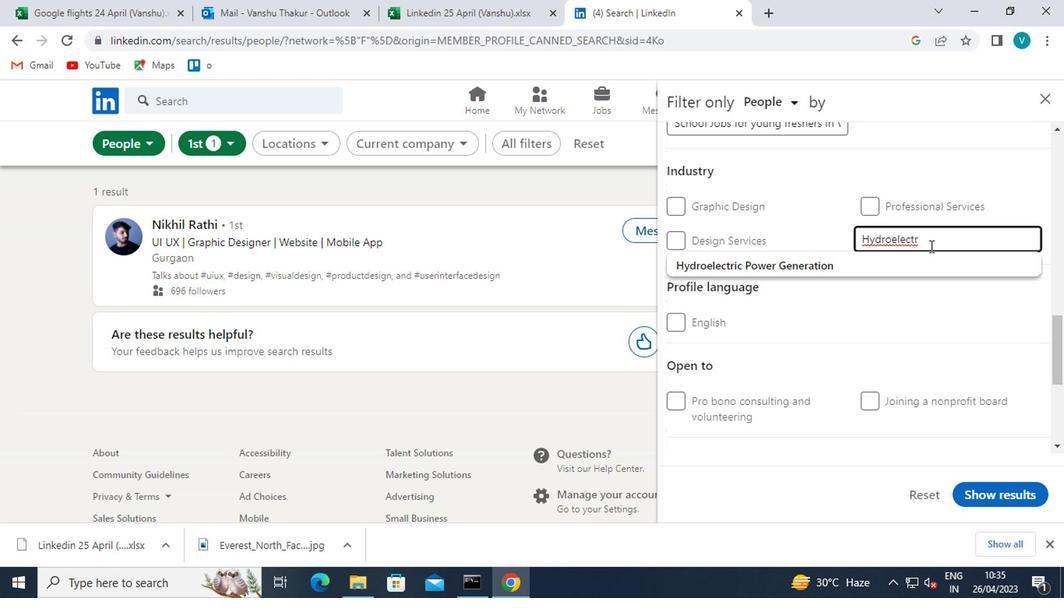 
Action: Mouse moved to (892, 264)
Screenshot: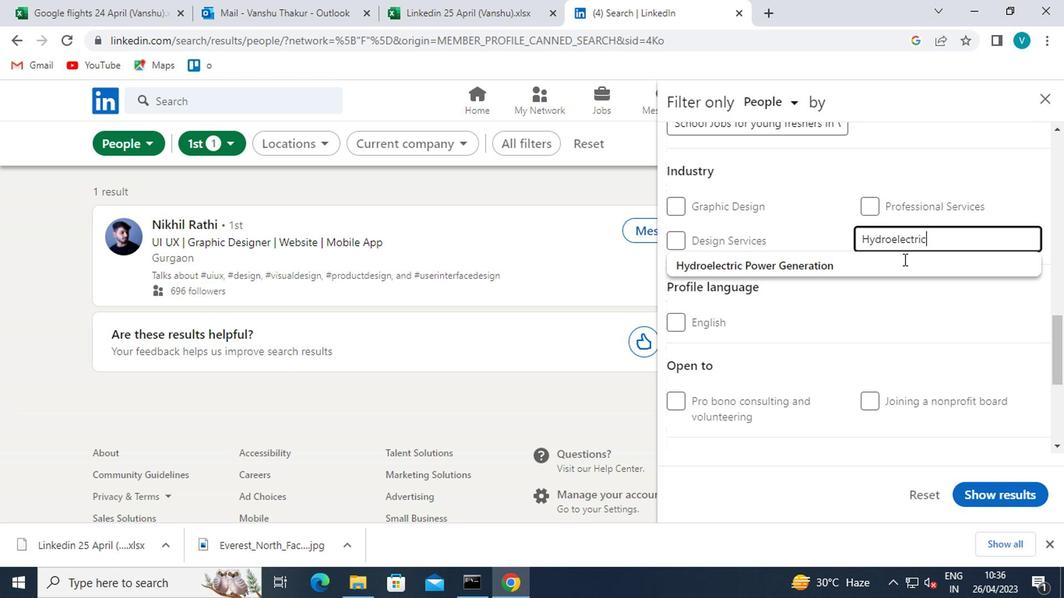 
Action: Mouse pressed left at (892, 264)
Screenshot: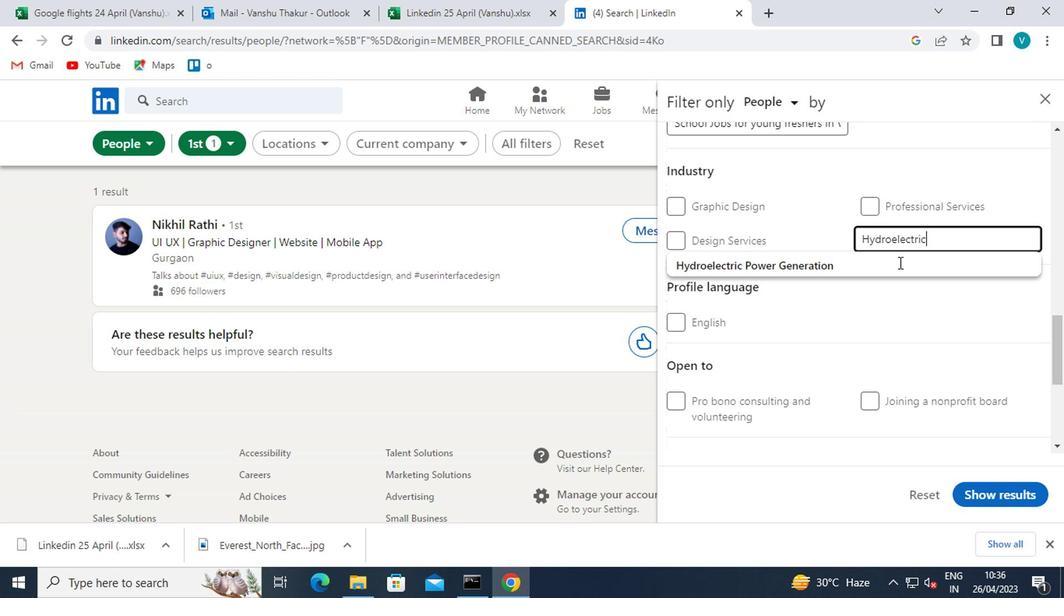 
Action: Mouse moved to (888, 238)
Screenshot: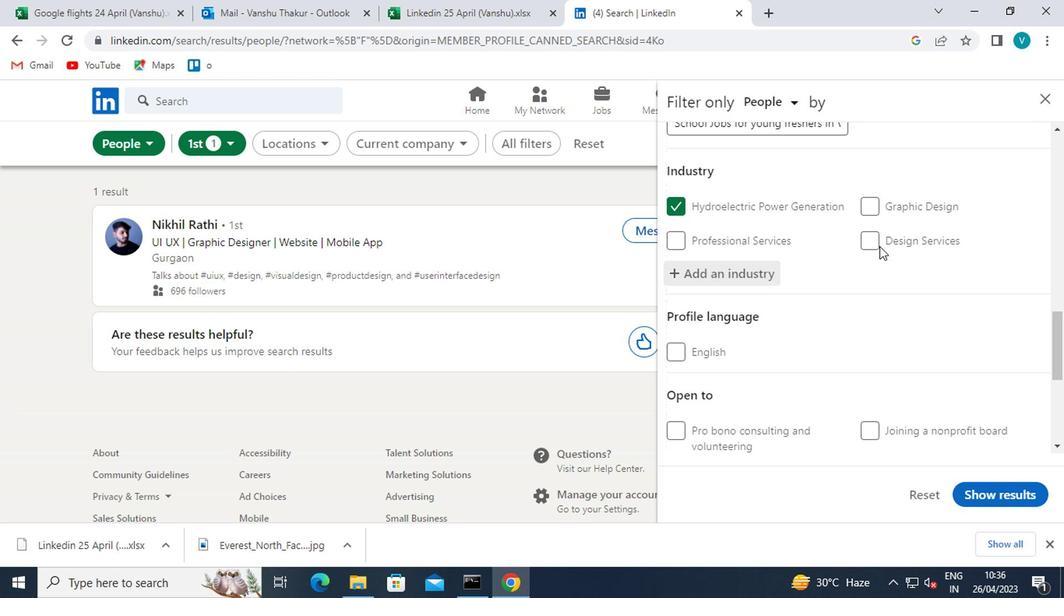 
Action: Mouse pressed left at (888, 238)
Screenshot: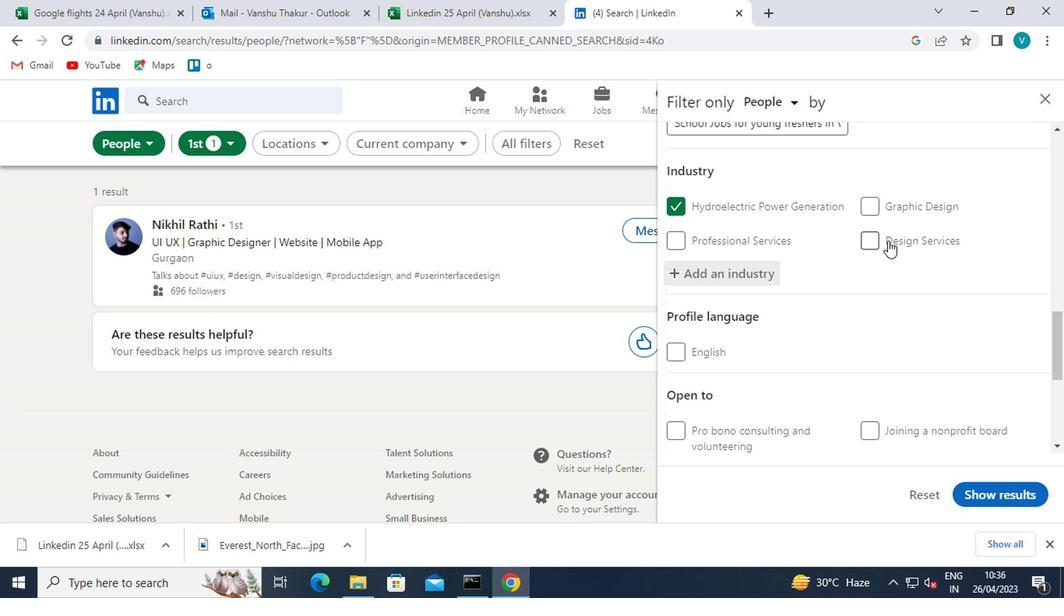 
Action: Mouse moved to (861, 242)
Screenshot: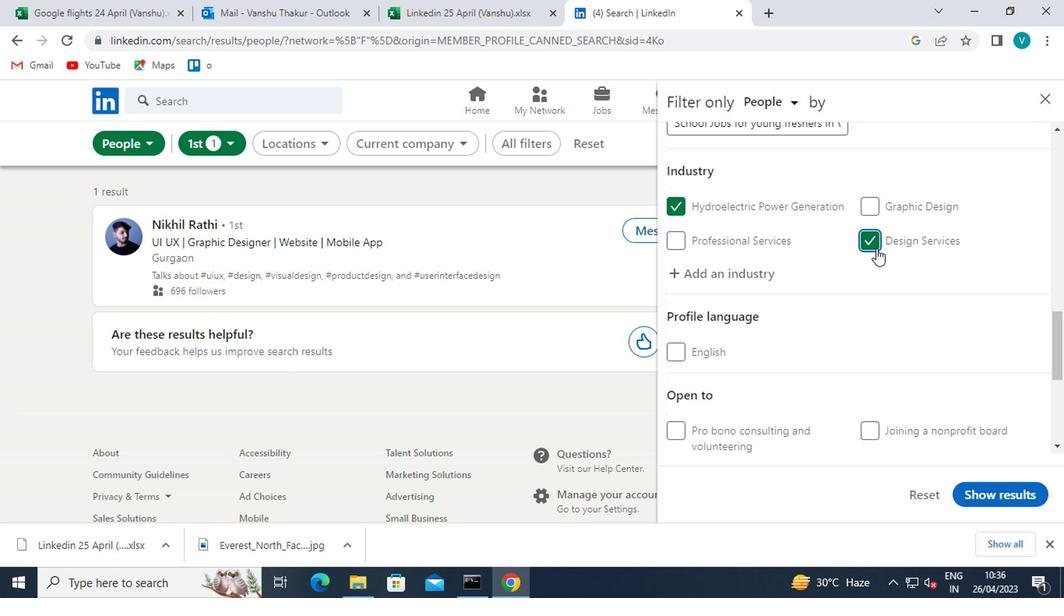 
Action: Mouse pressed left at (861, 242)
Screenshot: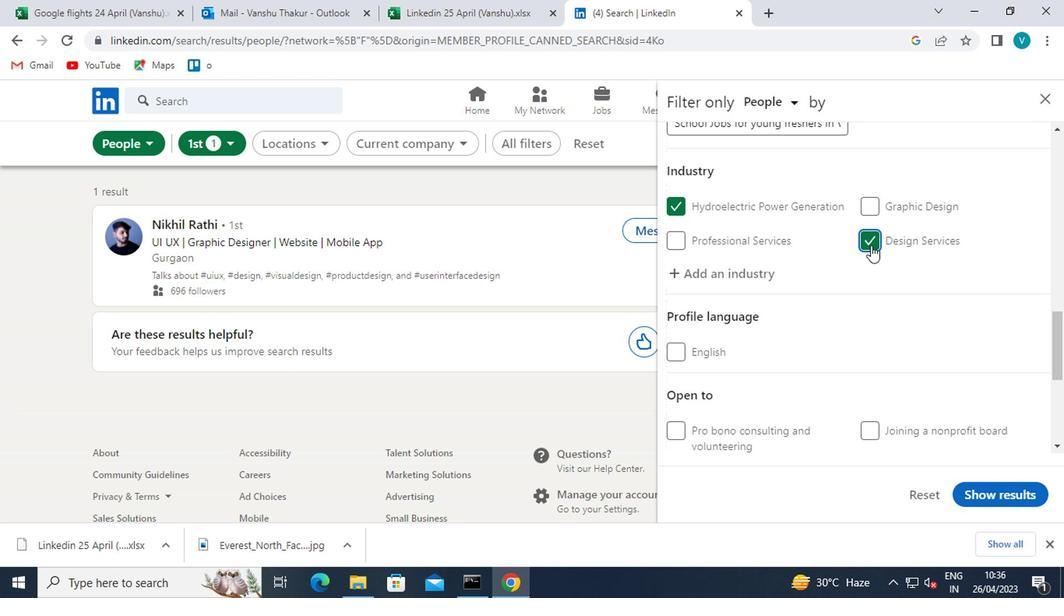 
Action: Mouse moved to (851, 279)
Screenshot: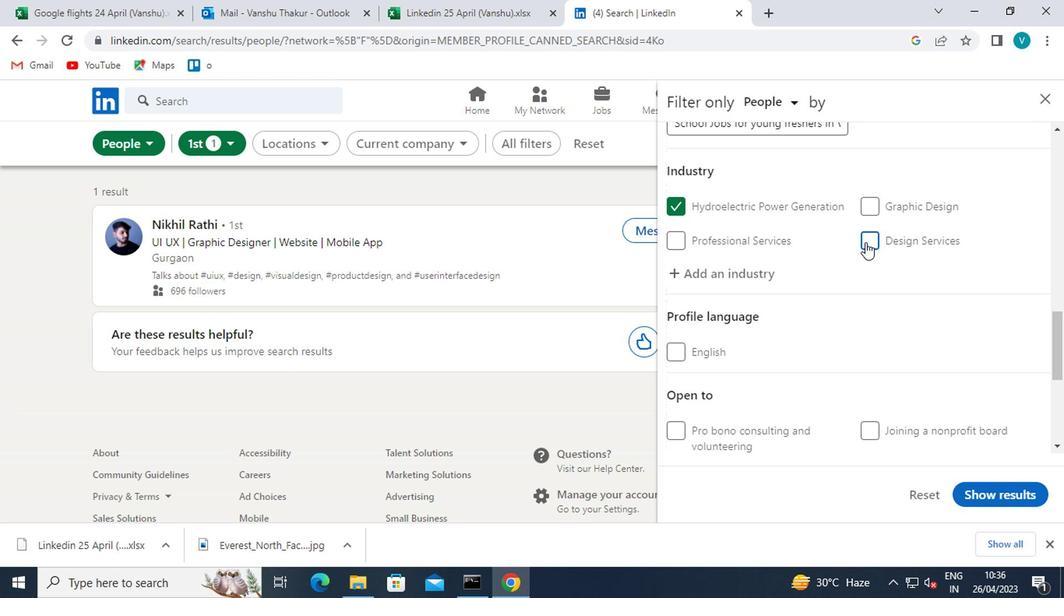 
Action: Mouse scrolled (851, 279) with delta (0, 0)
Screenshot: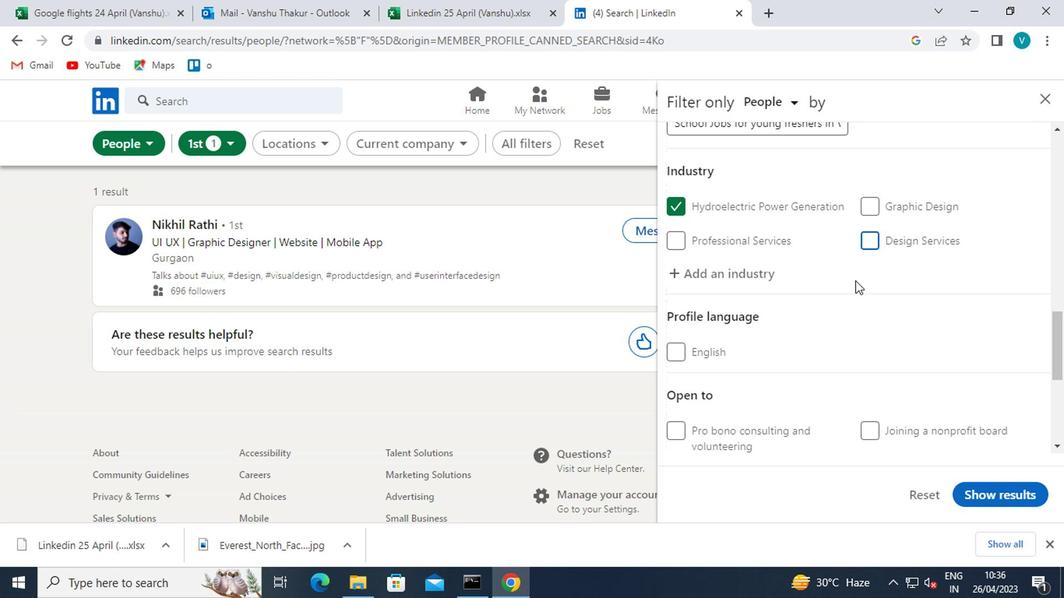 
Action: Mouse scrolled (851, 279) with delta (0, 0)
Screenshot: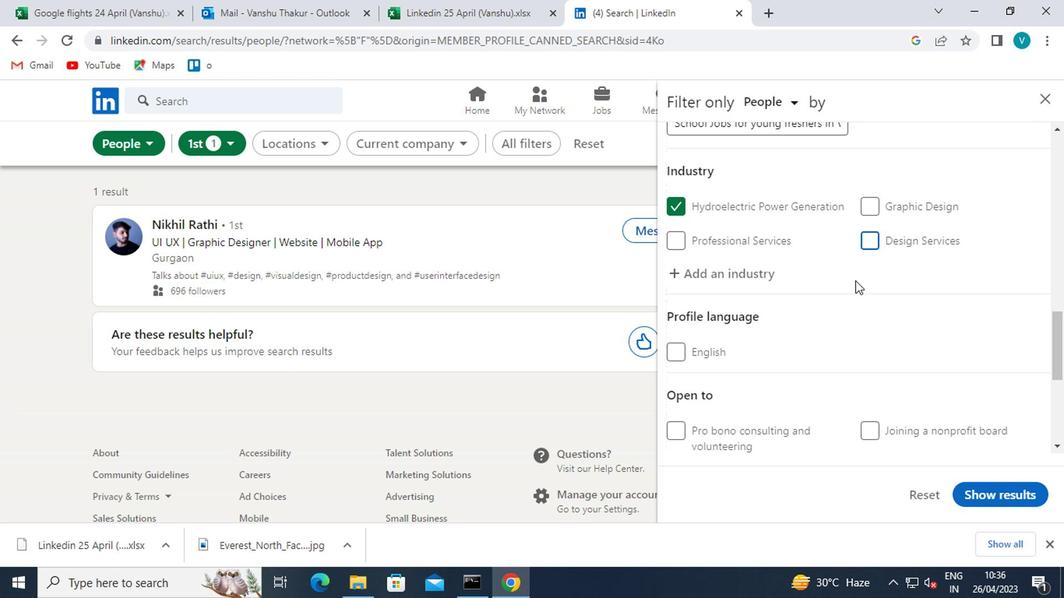 
Action: Mouse moved to (847, 282)
Screenshot: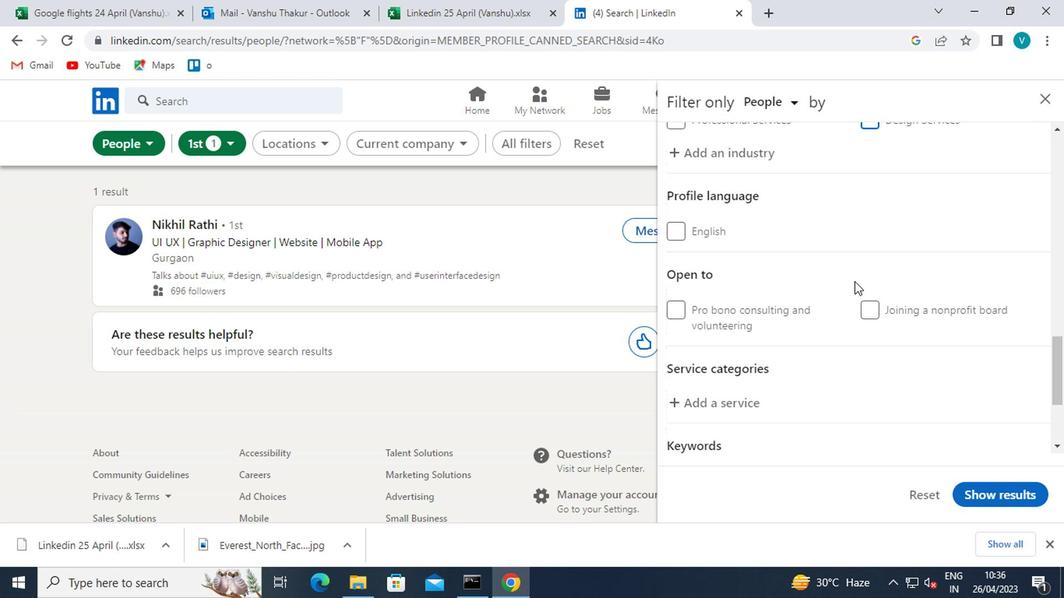 
Action: Mouse scrolled (847, 281) with delta (0, -1)
Screenshot: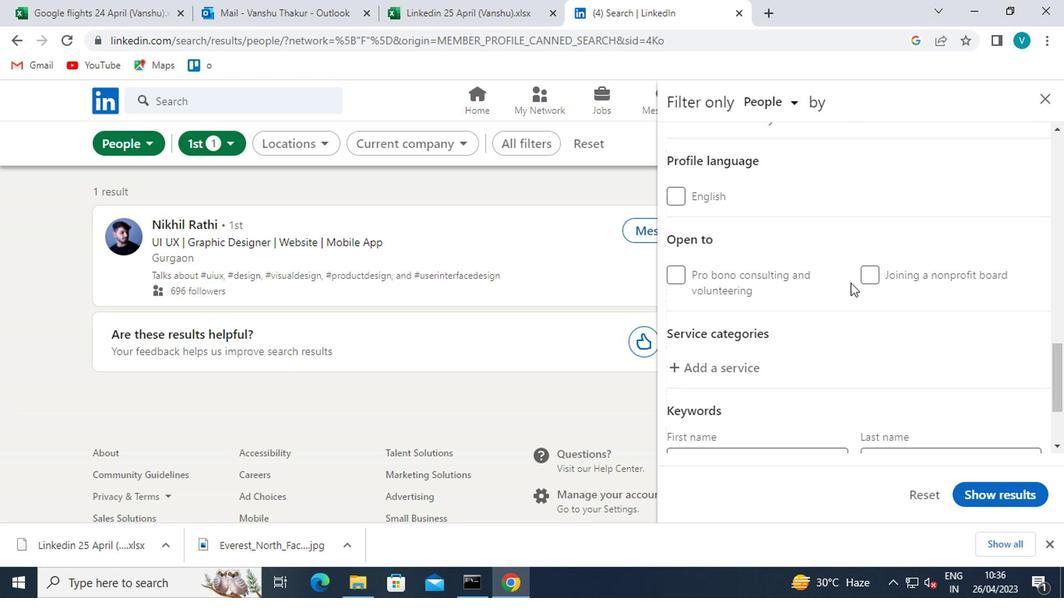 
Action: Mouse moved to (756, 287)
Screenshot: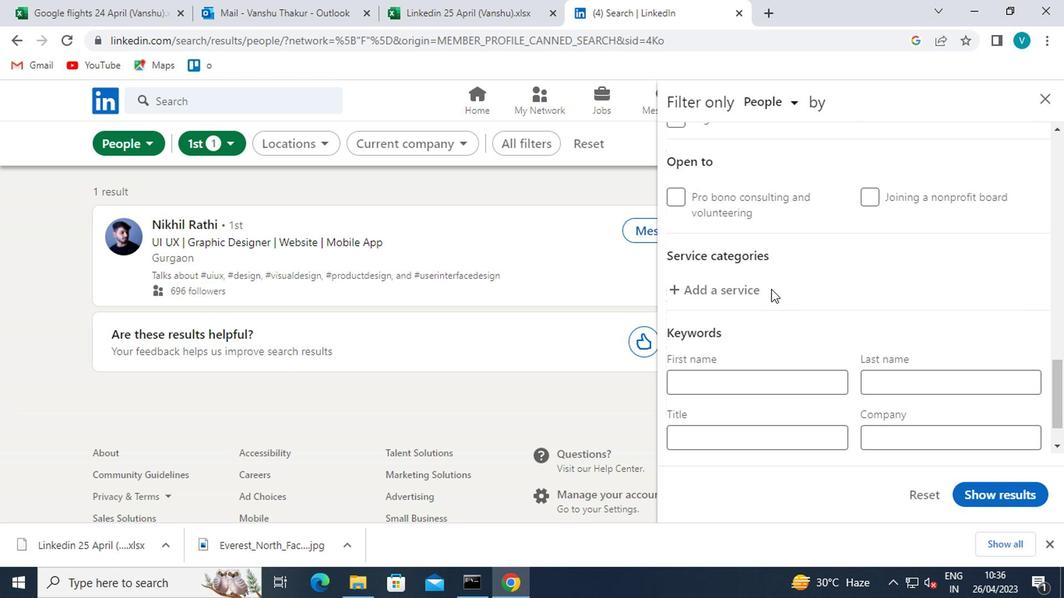 
Action: Mouse pressed left at (756, 287)
Screenshot: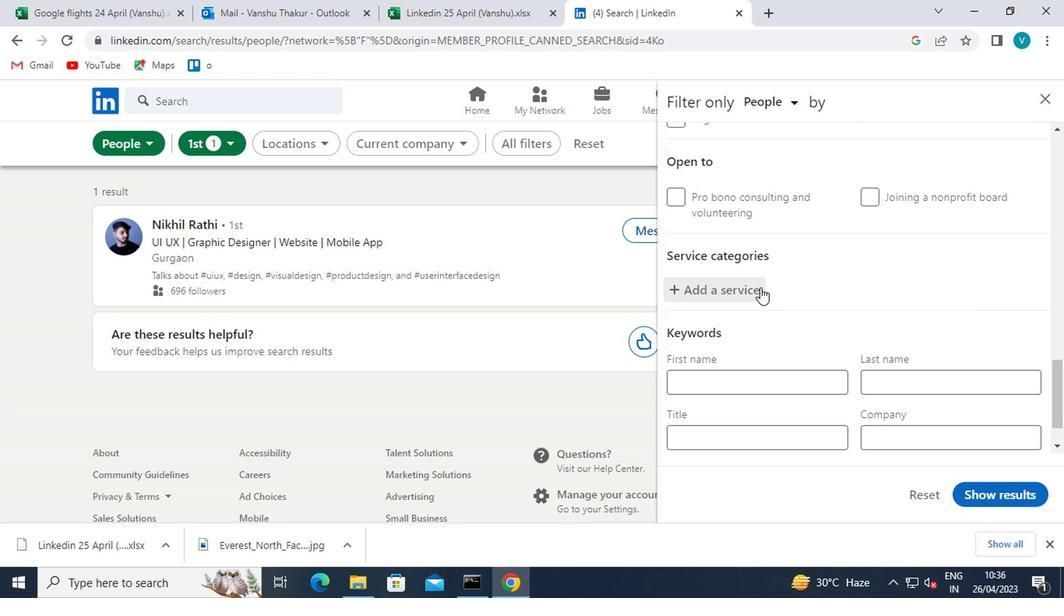 
Action: Key pressed <Key.shift>DEMAND<Key.space>
Screenshot: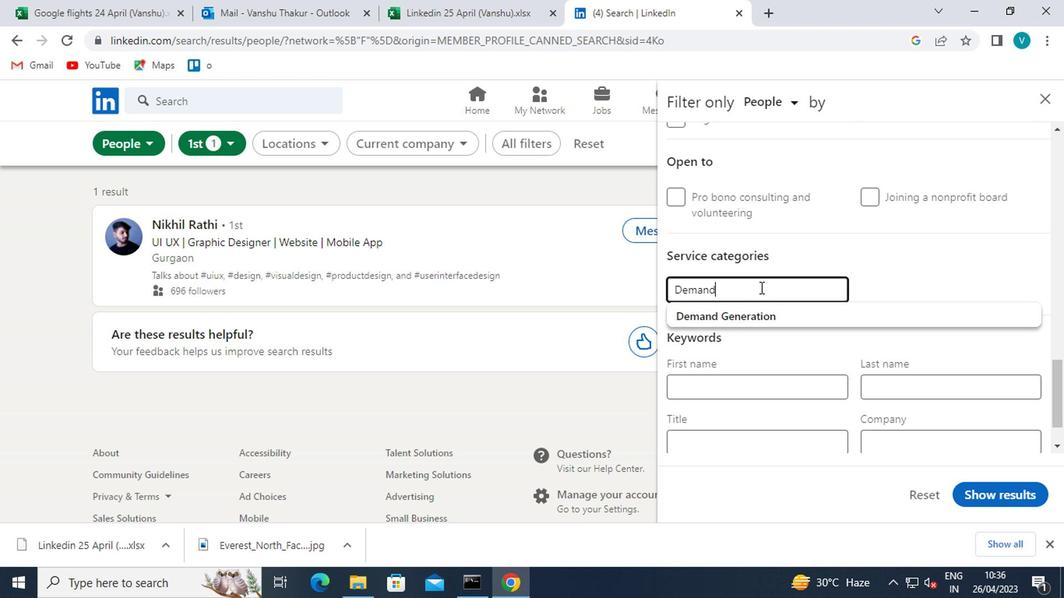
Action: Mouse moved to (749, 310)
Screenshot: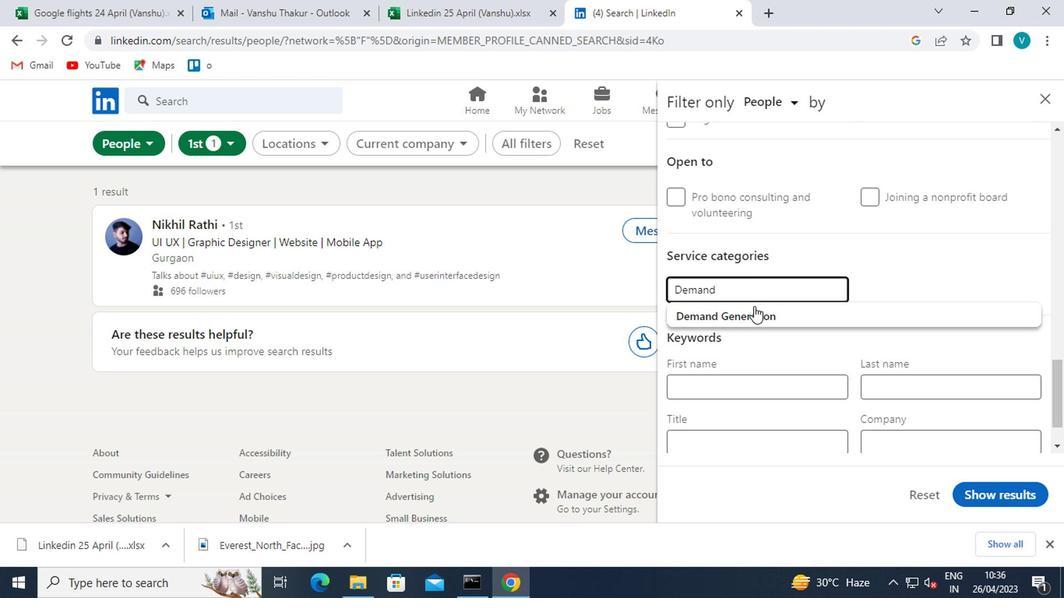 
Action: Mouse pressed left at (749, 310)
Screenshot: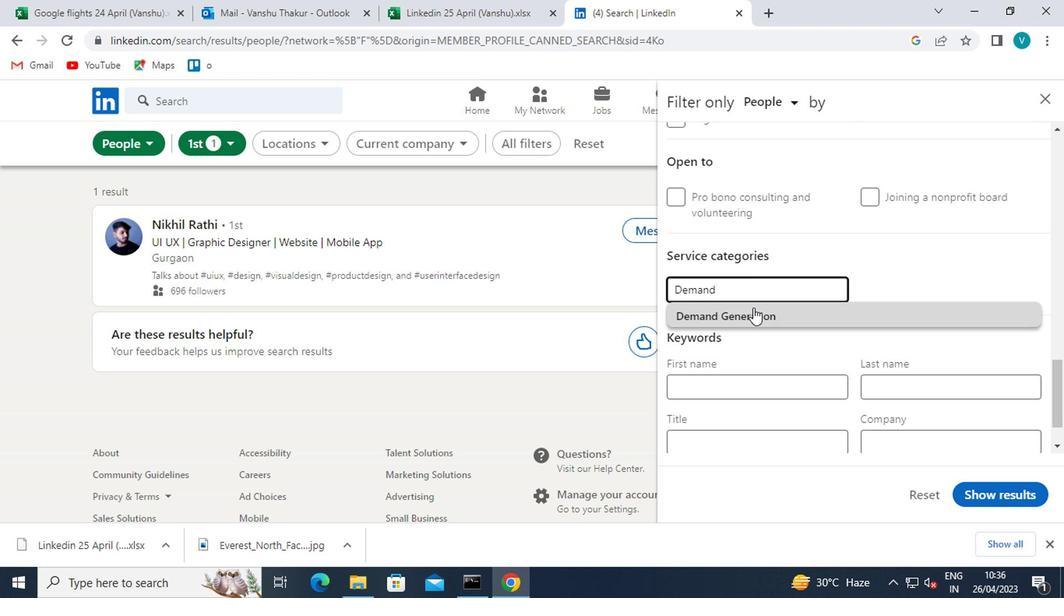 
Action: Mouse scrolled (749, 309) with delta (0, -1)
Screenshot: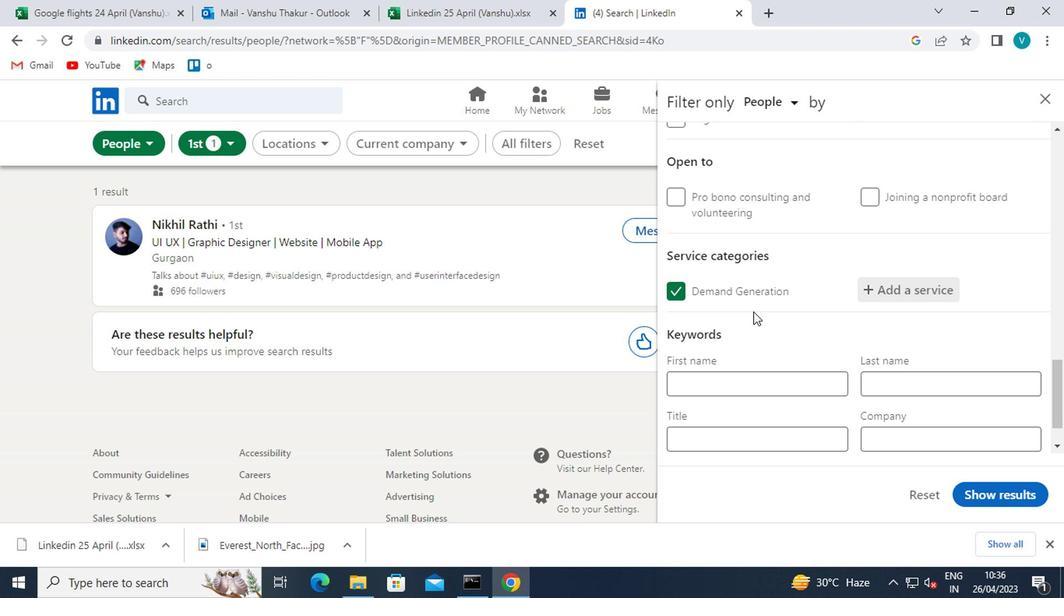 
Action: Mouse scrolled (749, 309) with delta (0, -1)
Screenshot: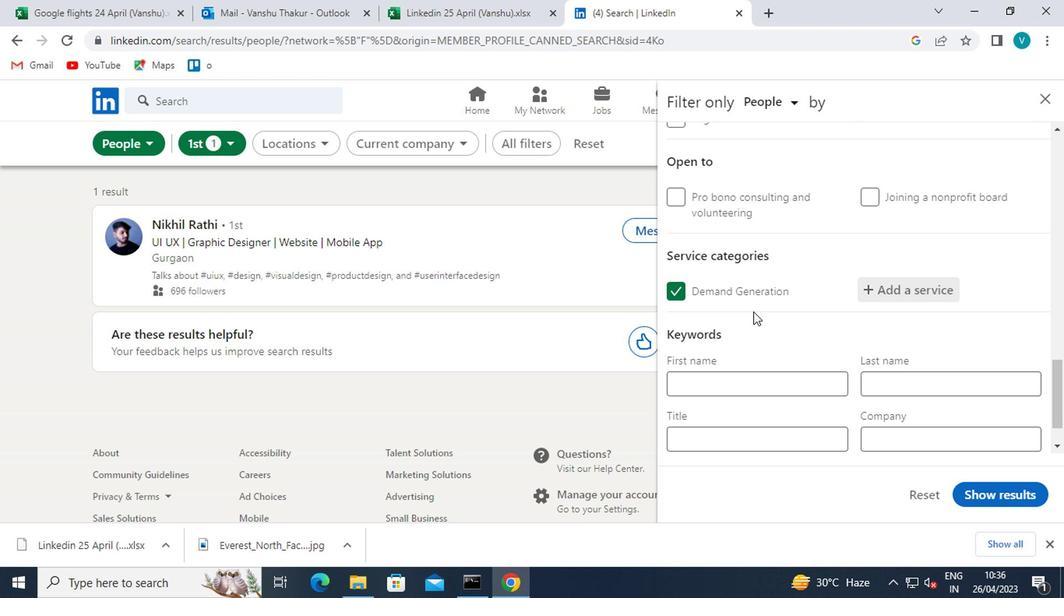
Action: Mouse moved to (738, 367)
Screenshot: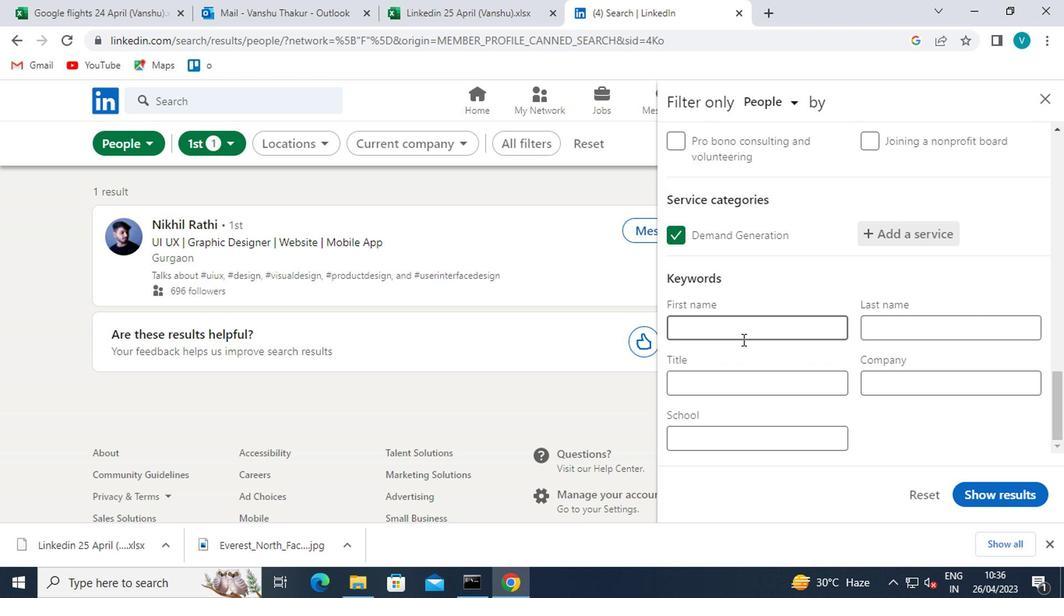 
Action: Mouse pressed left at (738, 367)
Screenshot: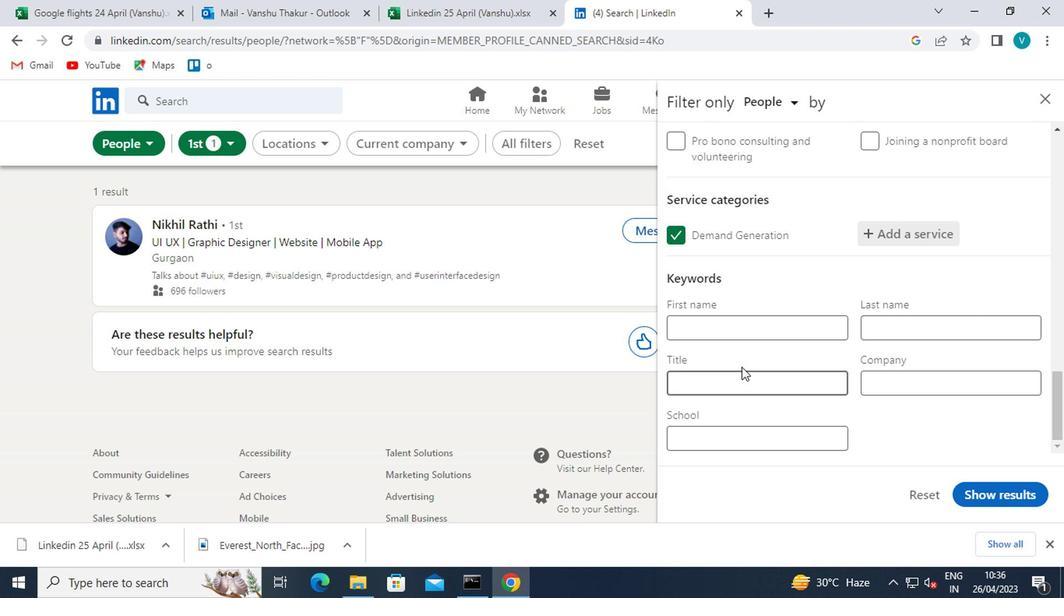 
Action: Mouse moved to (738, 370)
Screenshot: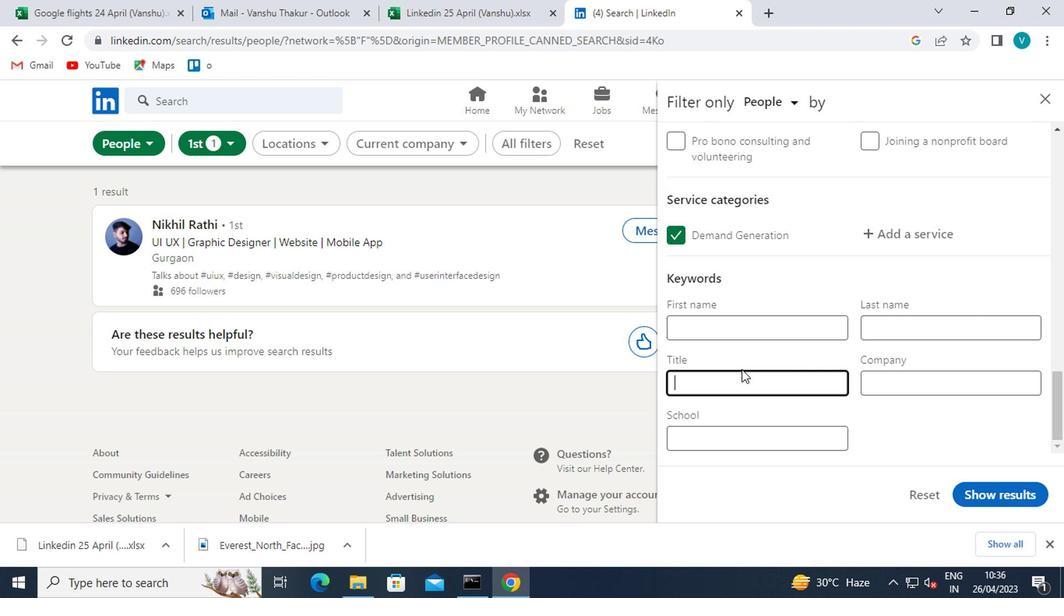 
Action: Key pressed <Key.shift>TRUCK<Key.space><Key.shift>DRIVER
Screenshot: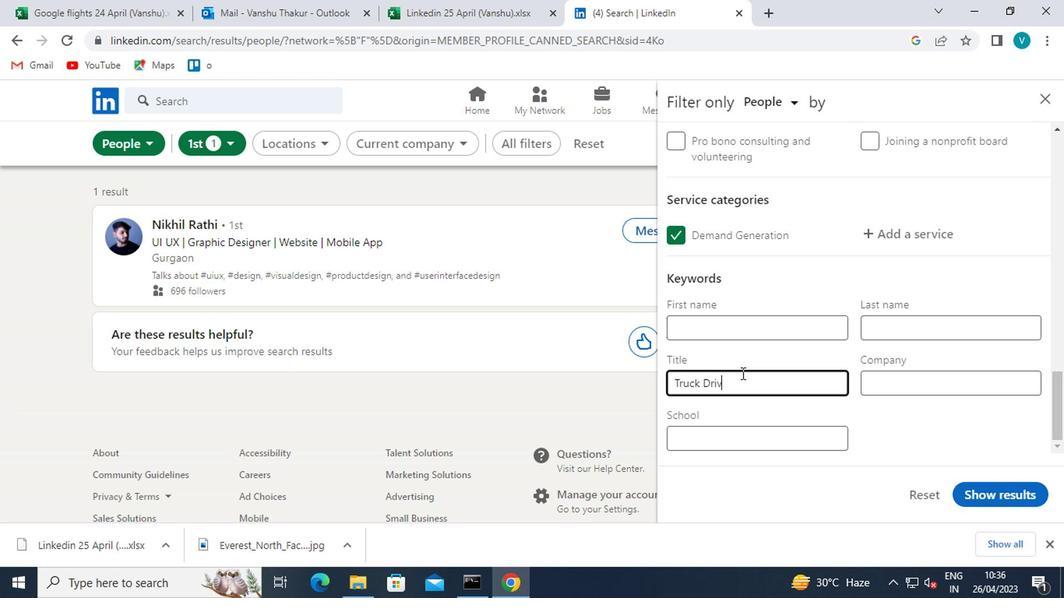 
Action: Mouse moved to (996, 491)
Screenshot: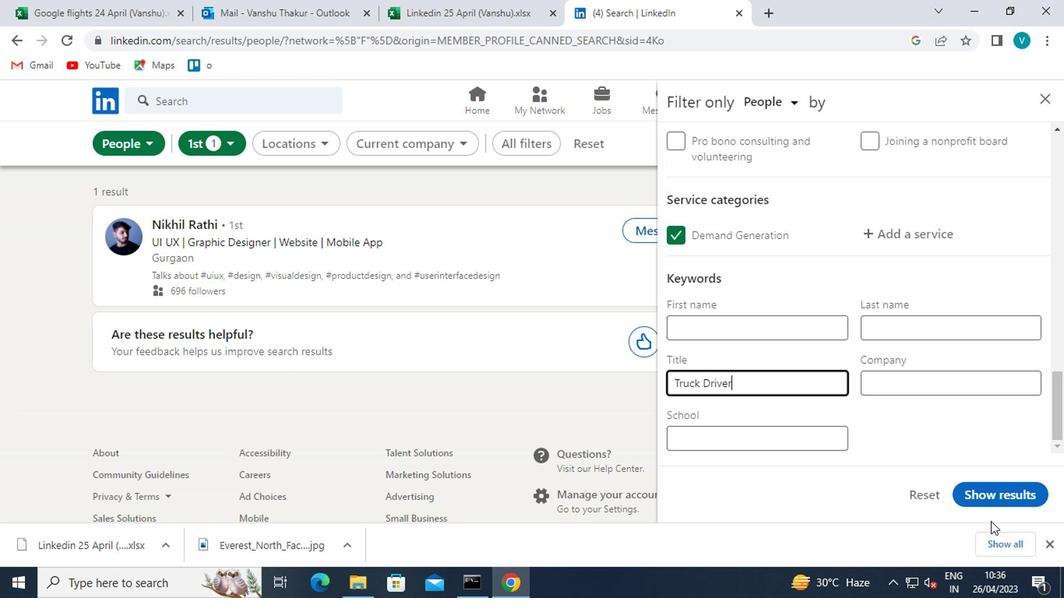 
Action: Mouse pressed left at (996, 491)
Screenshot: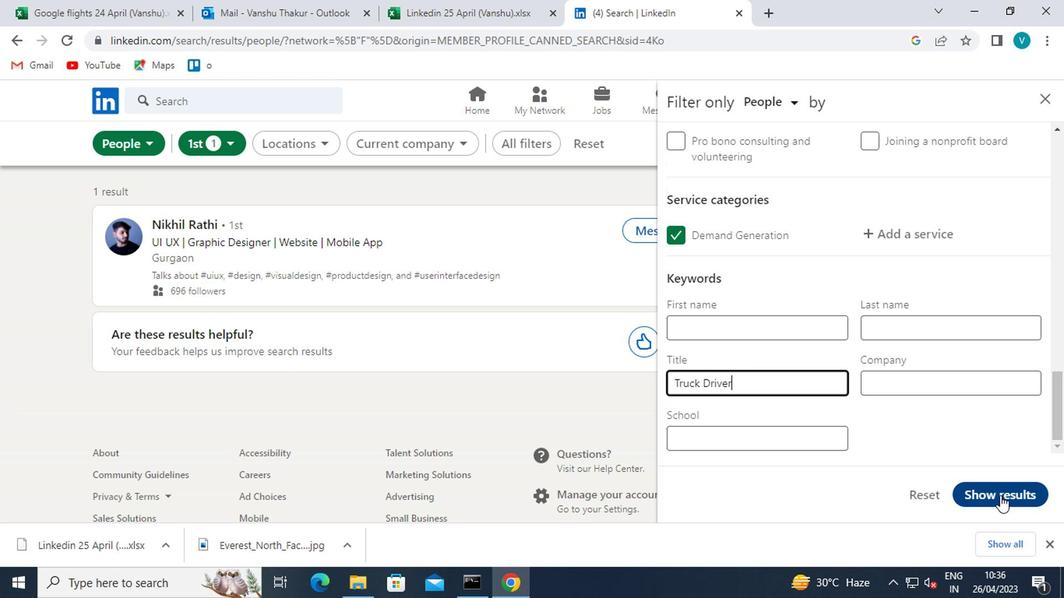 
